 Task: Search one way flight ticket for 3 adults, 3 children in premium economy from Redding: Redding Municipal Airport to Indianapolis: Indianapolis International Airport on 8-5-2023. Choice of flights is Southwest. Price is upto 89000. Outbound departure time preference is 18:30.
Action: Mouse moved to (299, 122)
Screenshot: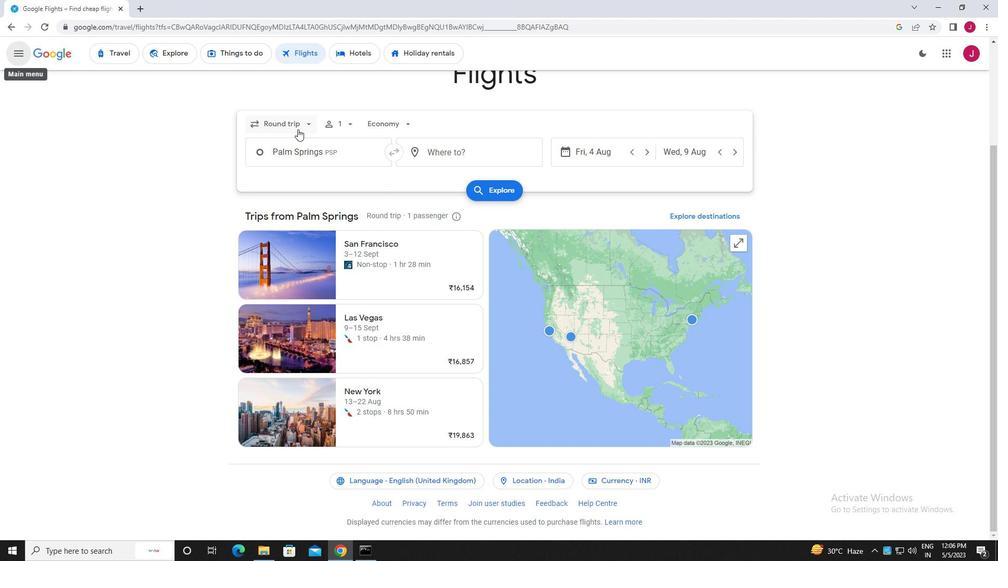 
Action: Mouse pressed left at (299, 122)
Screenshot: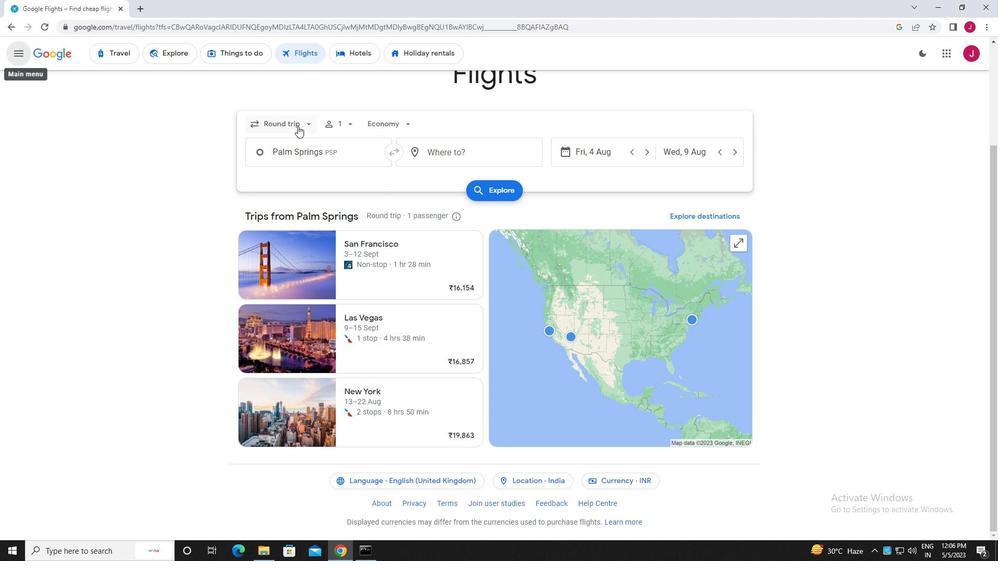 
Action: Mouse moved to (301, 169)
Screenshot: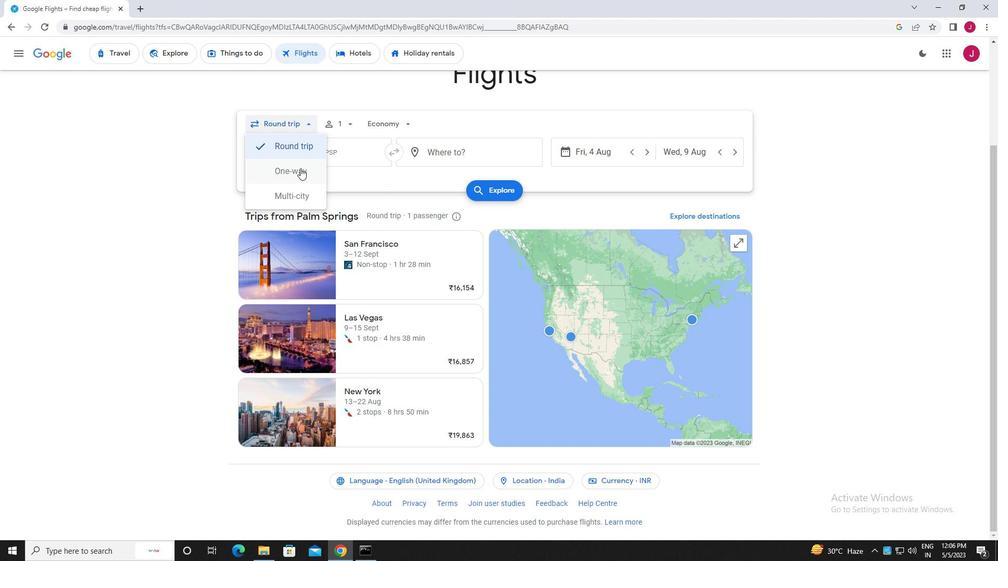 
Action: Mouse pressed left at (301, 169)
Screenshot: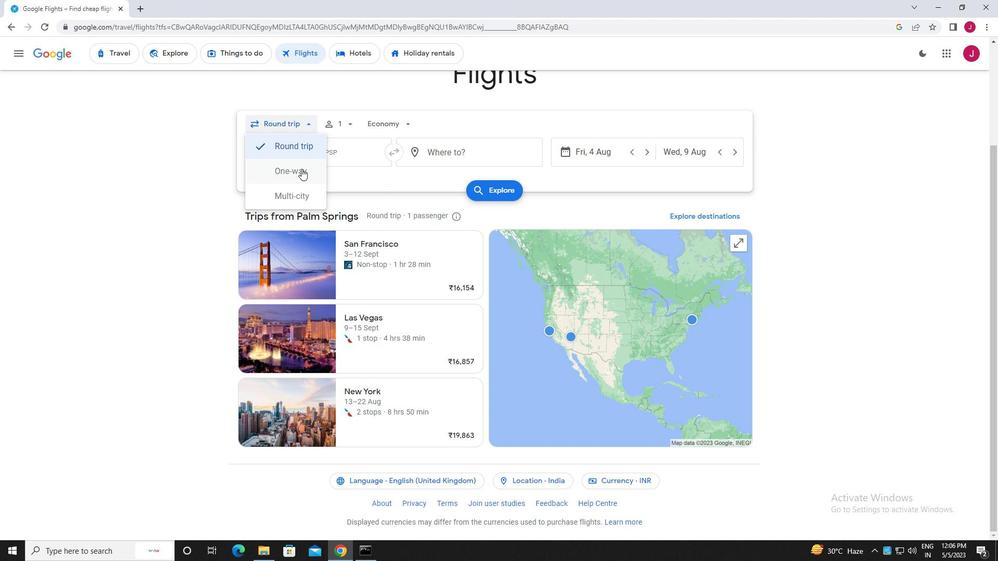 
Action: Mouse moved to (343, 126)
Screenshot: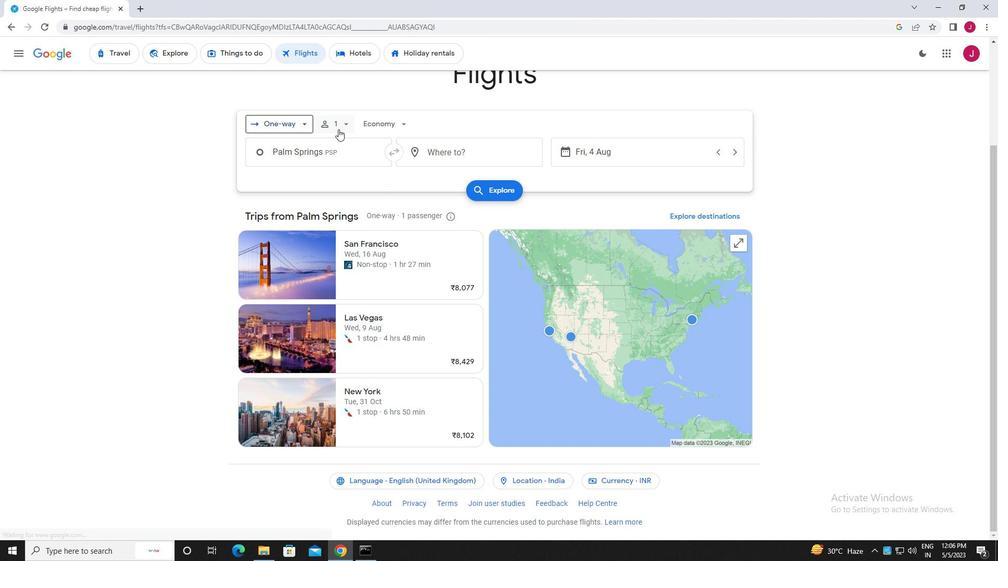 
Action: Mouse pressed left at (343, 126)
Screenshot: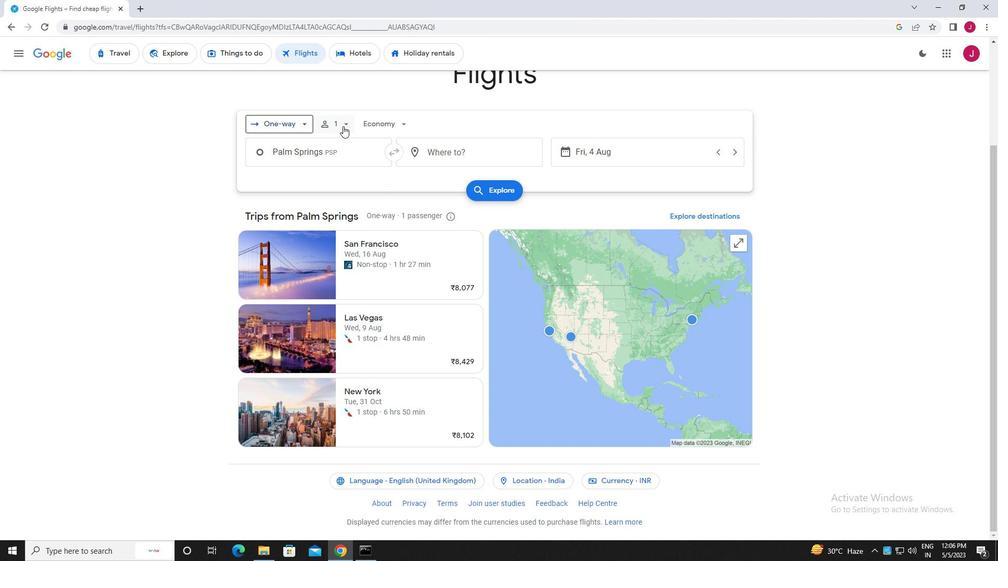 
Action: Mouse moved to (429, 152)
Screenshot: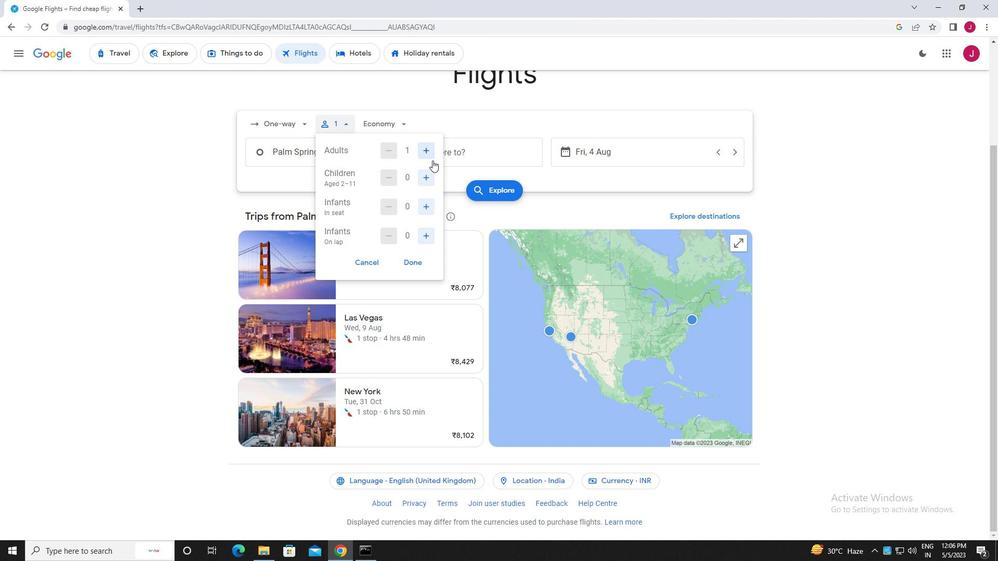 
Action: Mouse pressed left at (429, 152)
Screenshot: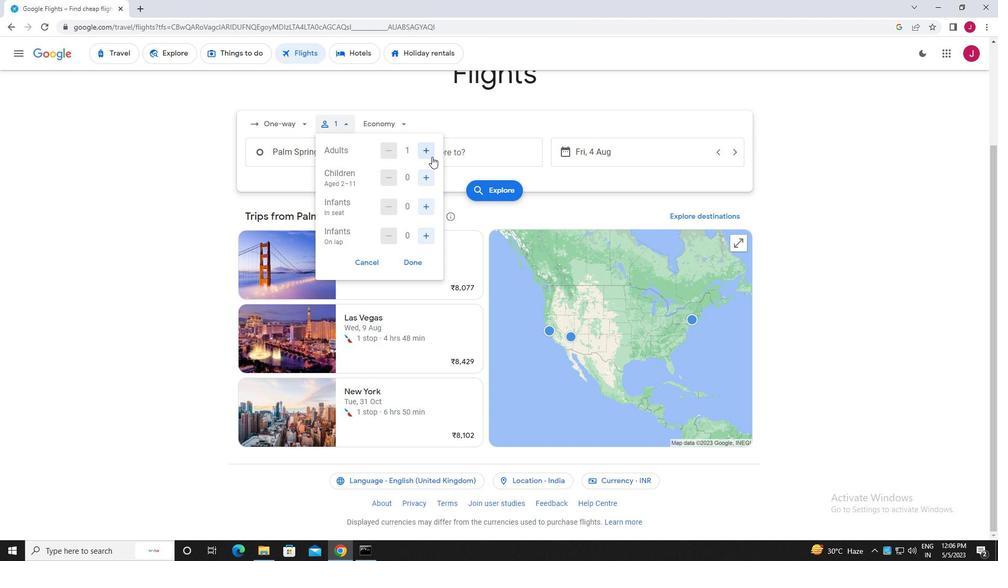 
Action: Mouse pressed left at (429, 152)
Screenshot: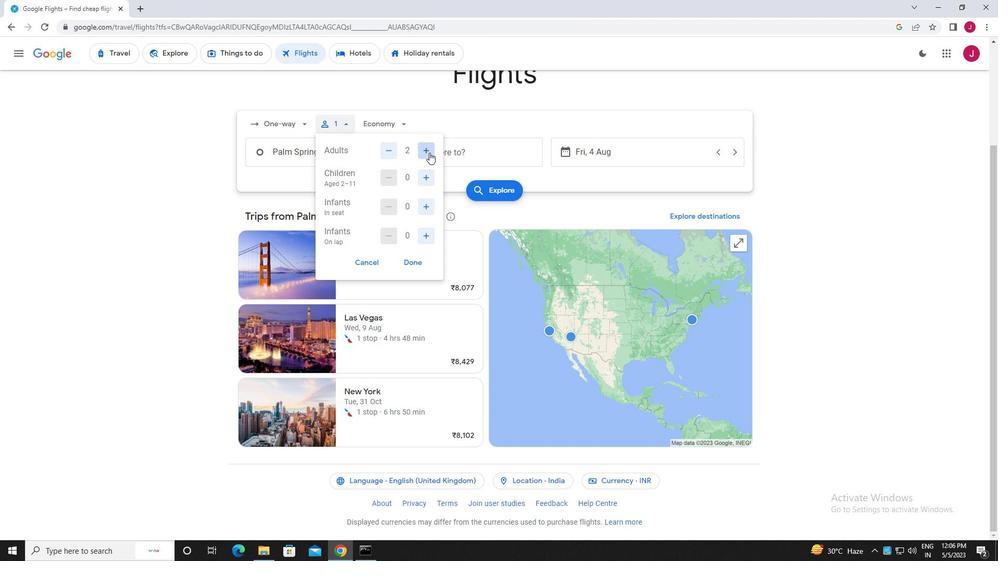 
Action: Mouse moved to (428, 179)
Screenshot: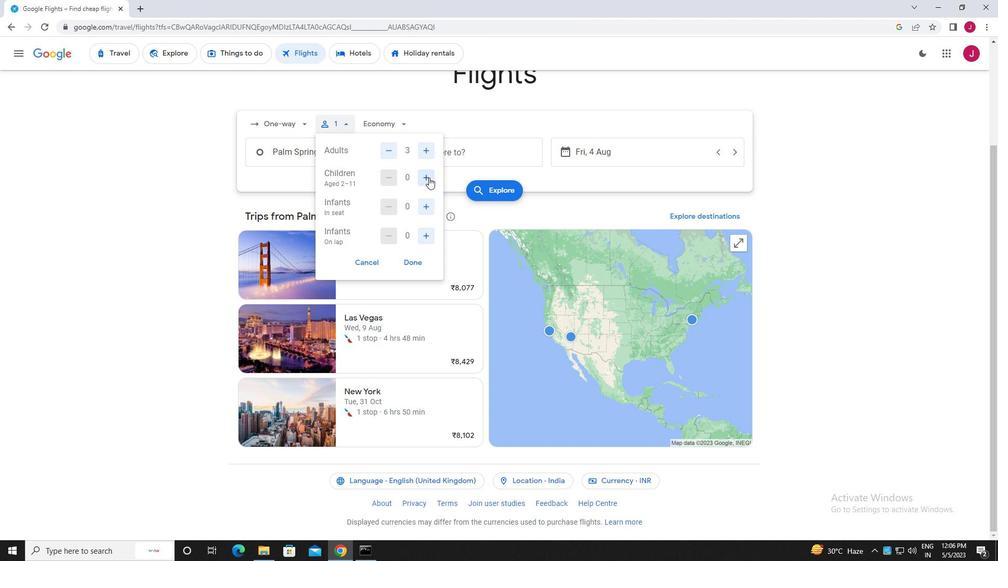 
Action: Mouse pressed left at (428, 179)
Screenshot: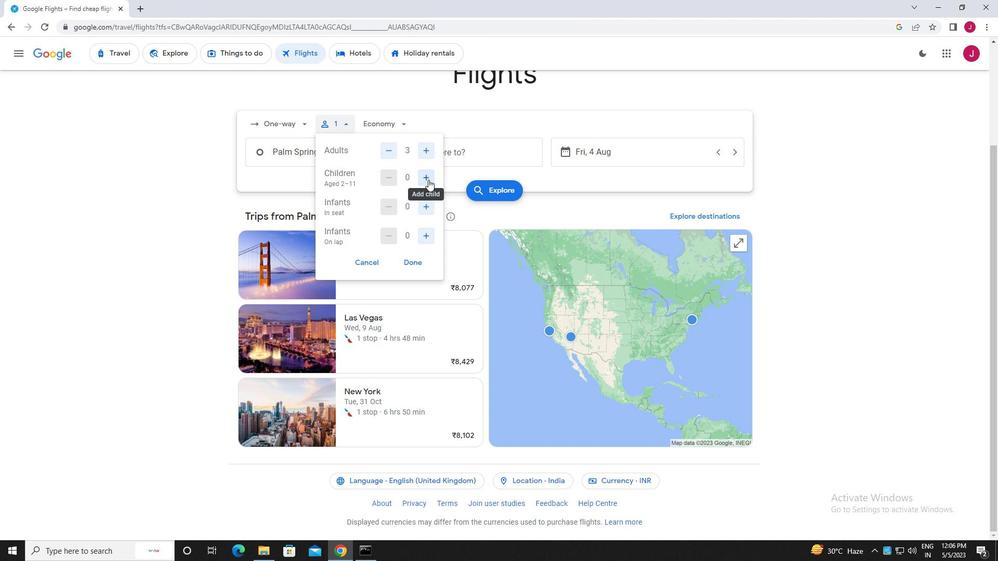 
Action: Mouse pressed left at (428, 179)
Screenshot: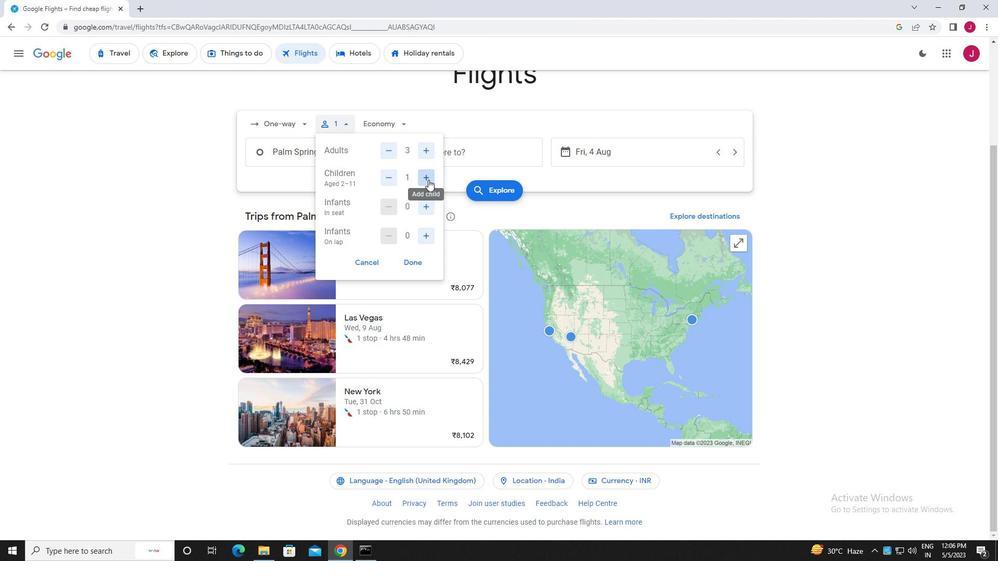 
Action: Mouse pressed left at (428, 179)
Screenshot: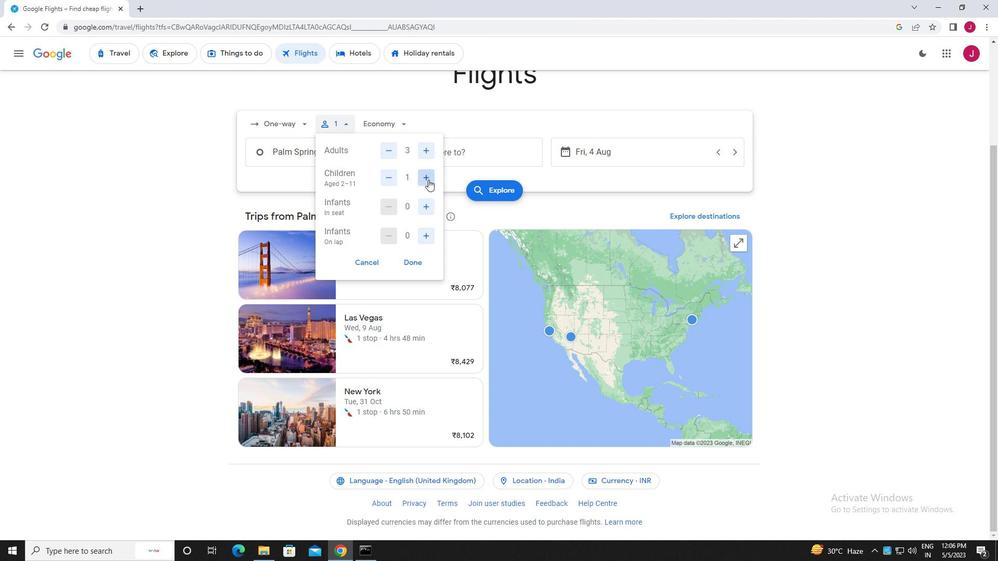 
Action: Mouse moved to (413, 262)
Screenshot: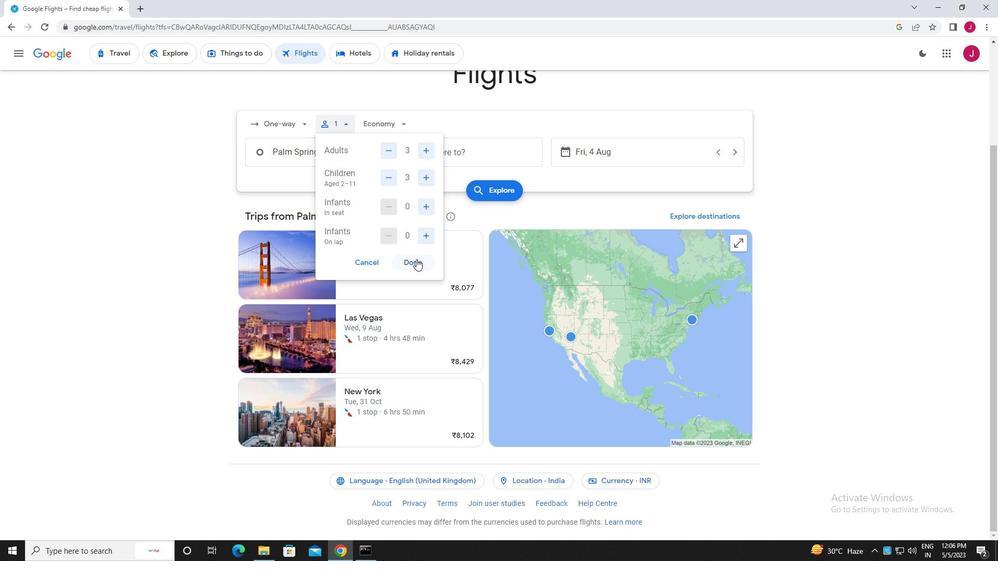 
Action: Mouse pressed left at (413, 262)
Screenshot: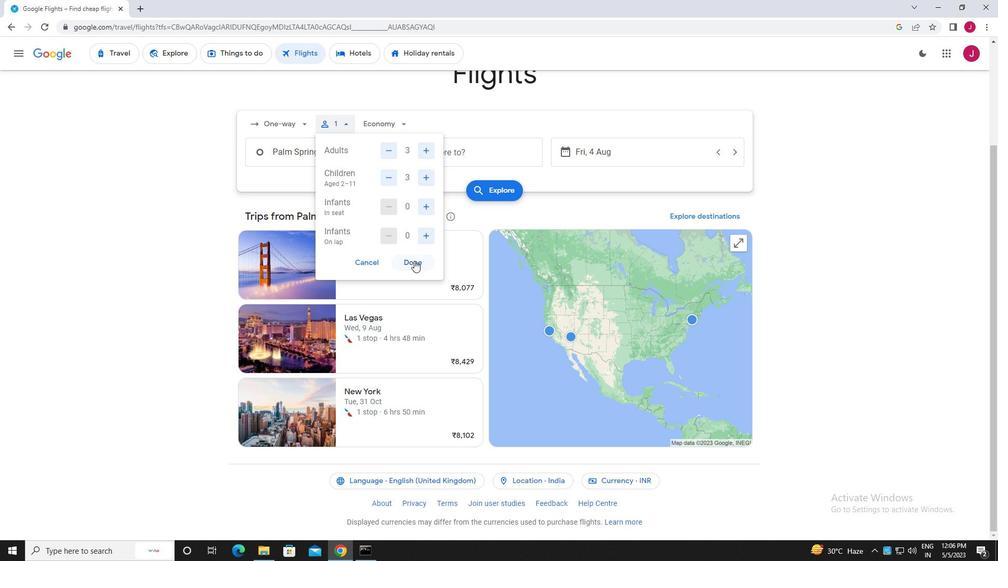 
Action: Mouse moved to (392, 122)
Screenshot: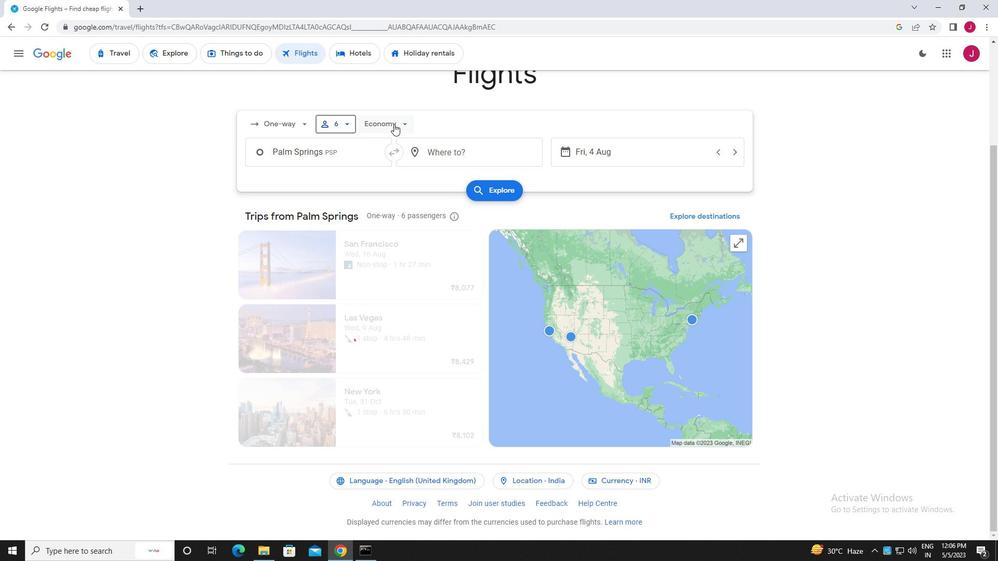 
Action: Mouse pressed left at (392, 122)
Screenshot: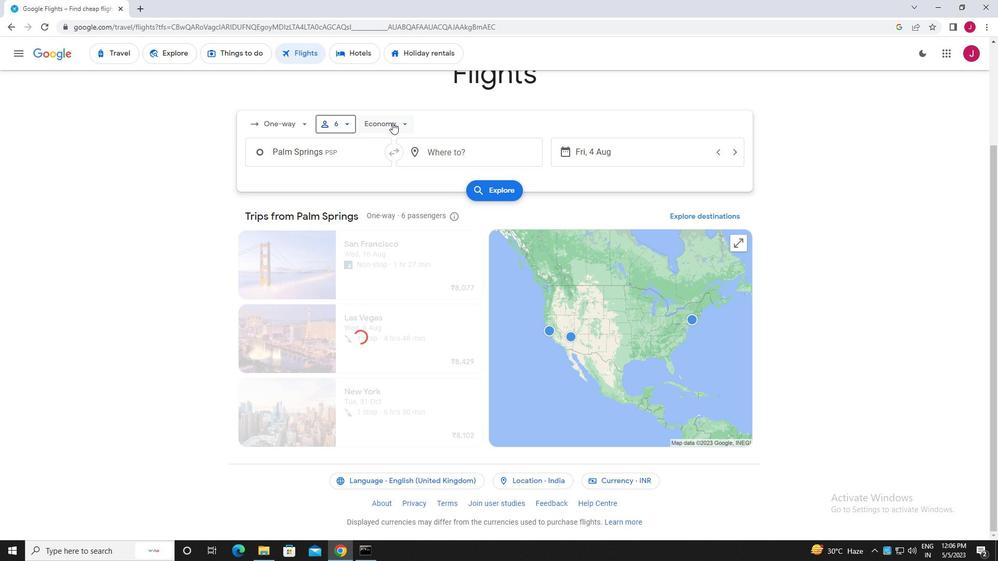 
Action: Mouse moved to (411, 172)
Screenshot: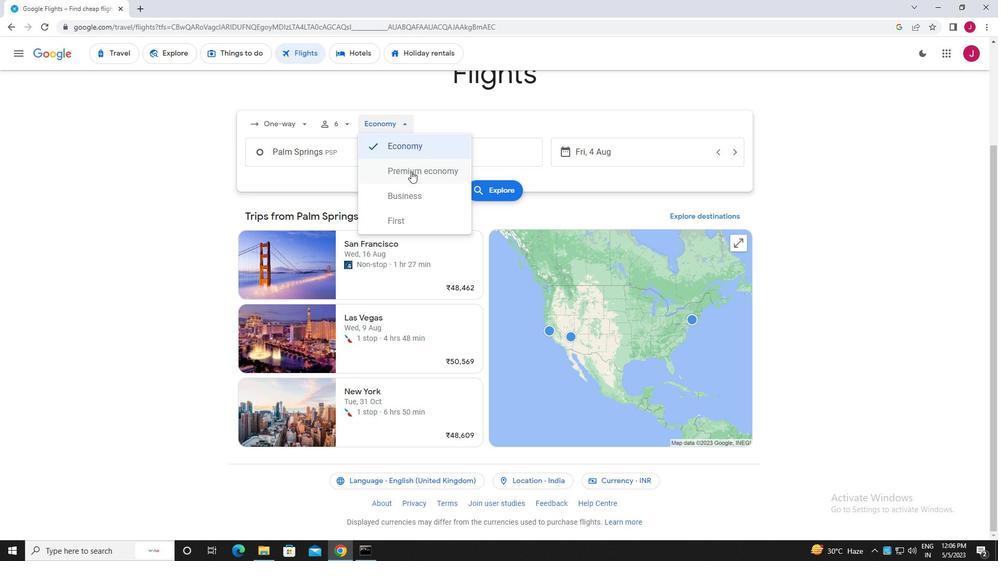 
Action: Mouse pressed left at (411, 172)
Screenshot: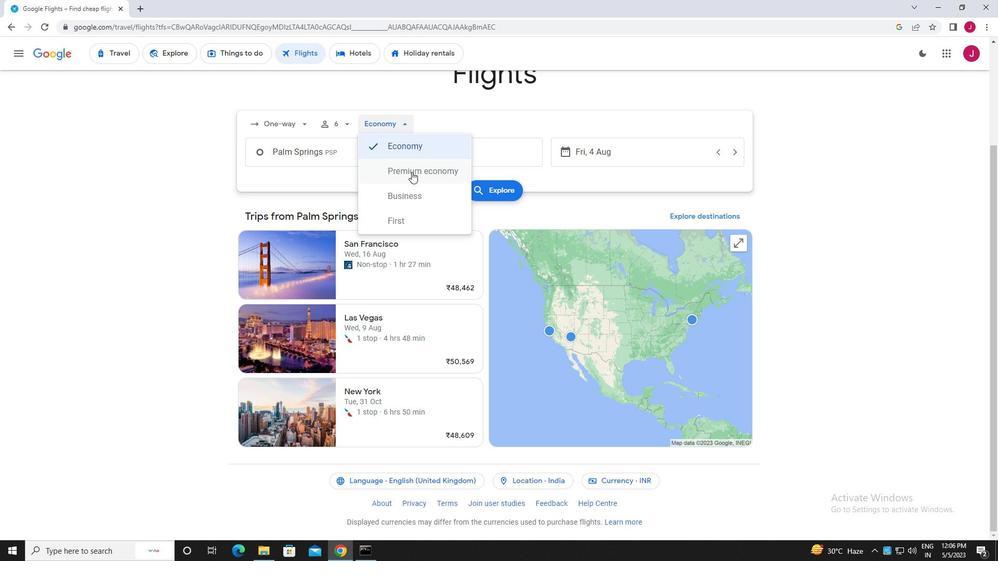 
Action: Mouse moved to (346, 154)
Screenshot: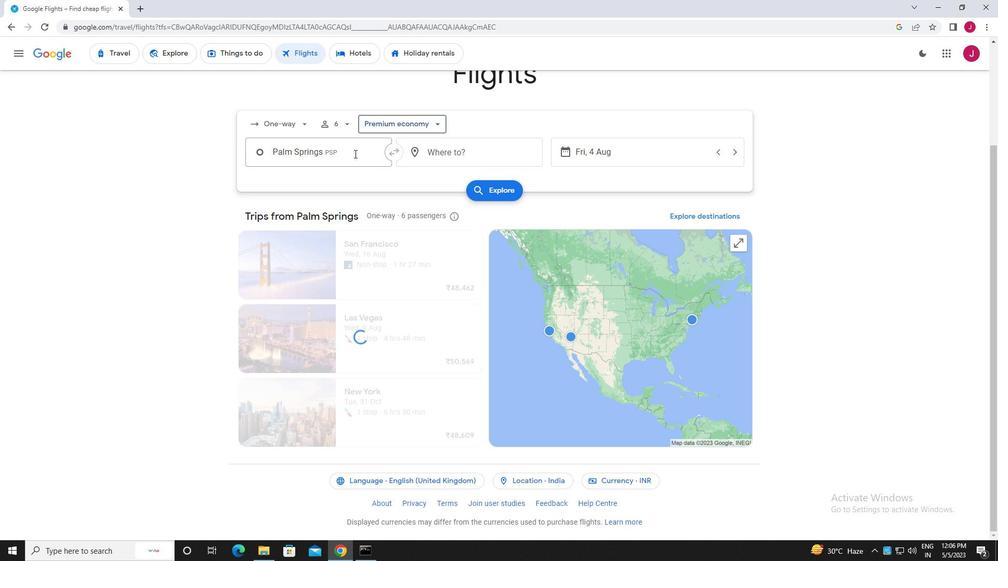
Action: Mouse pressed left at (346, 154)
Screenshot: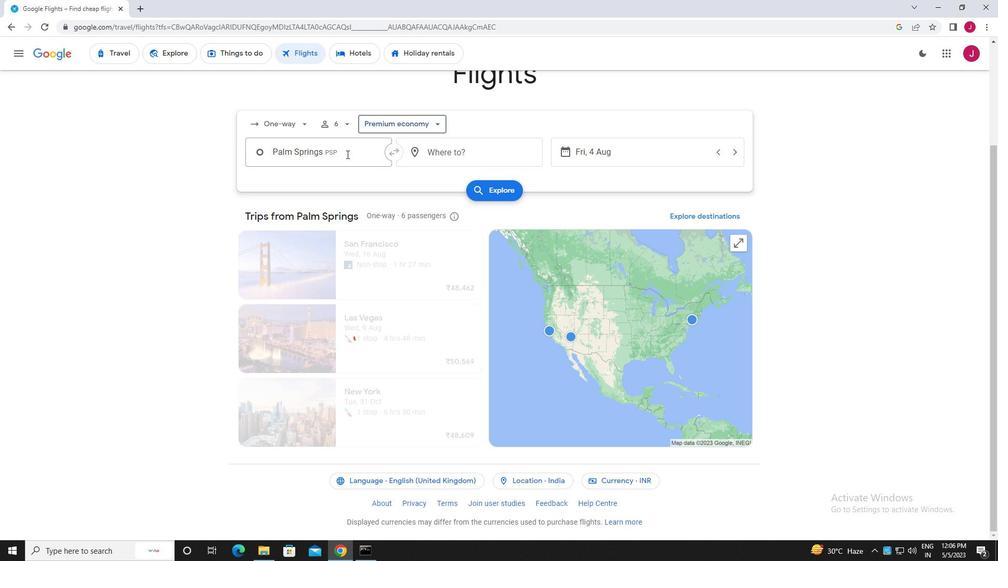 
Action: Mouse moved to (346, 154)
Screenshot: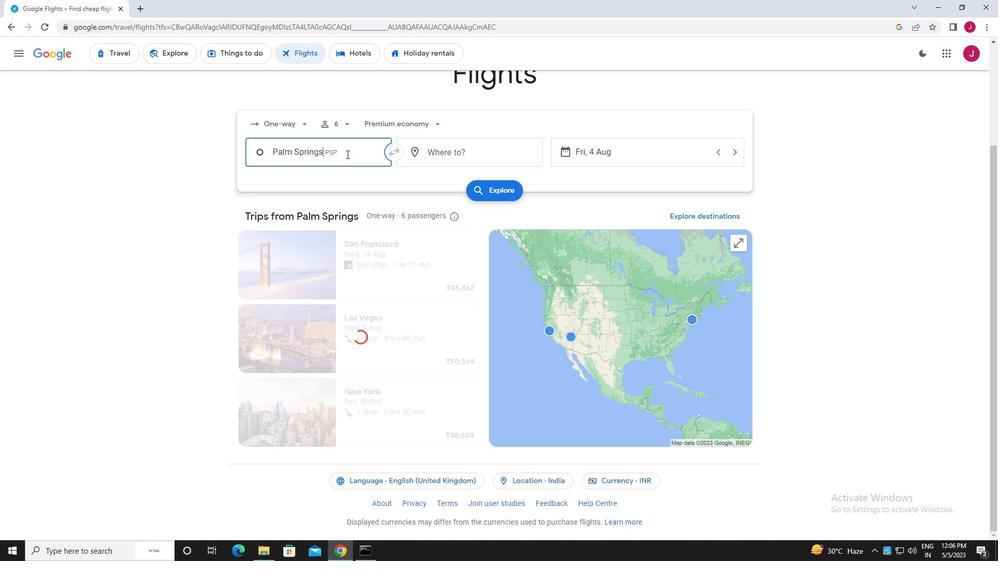 
Action: Key pressed redding<Key.space>mu<Key.backspace><Key.backspace><Key.enter>
Screenshot: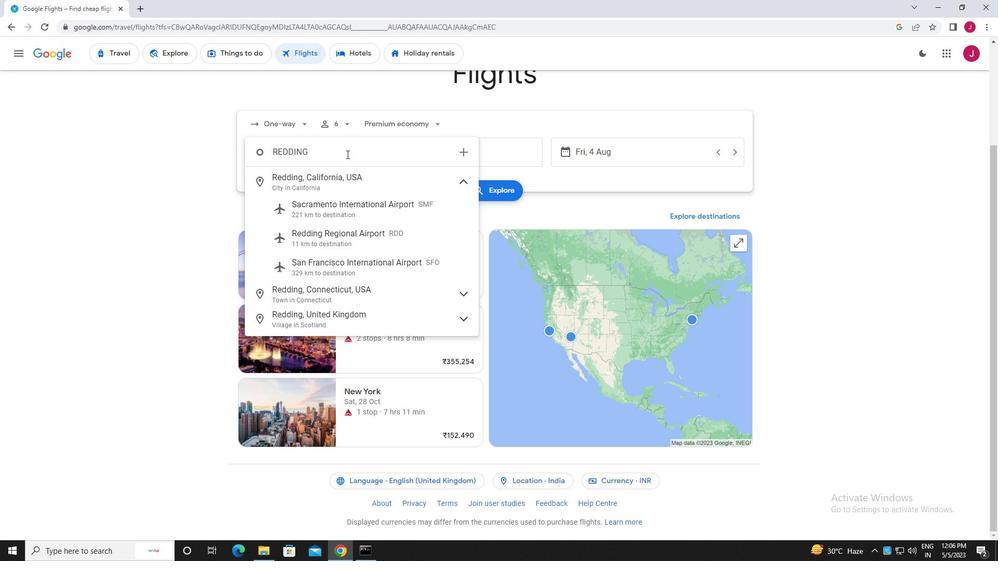 
Action: Mouse moved to (457, 152)
Screenshot: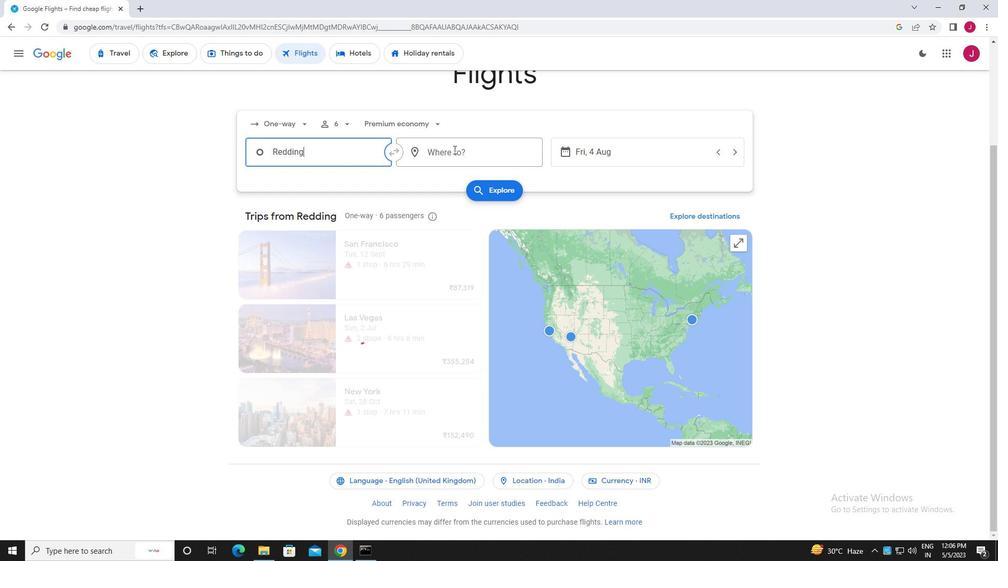 
Action: Mouse pressed left at (457, 152)
Screenshot: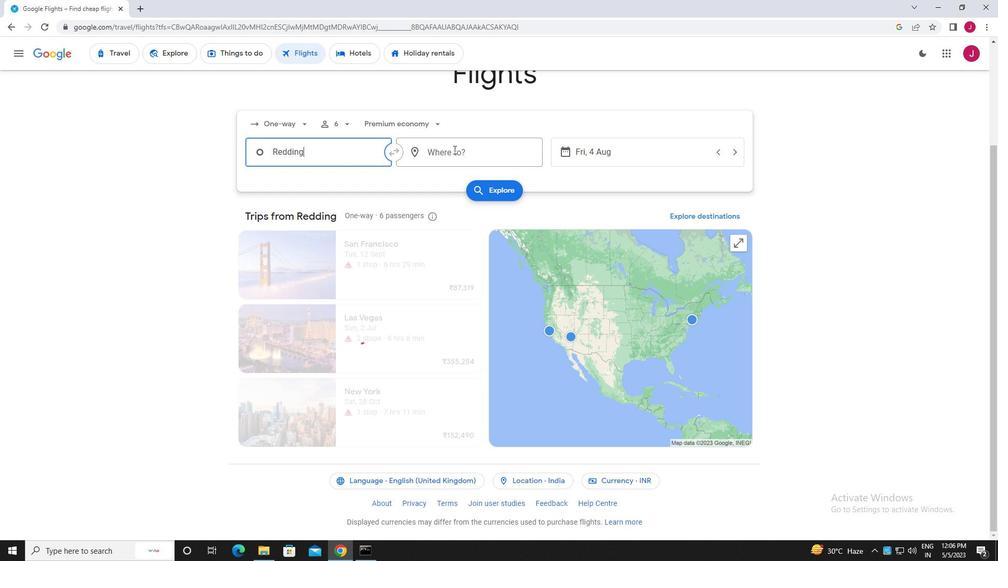 
Action: Mouse moved to (460, 154)
Screenshot: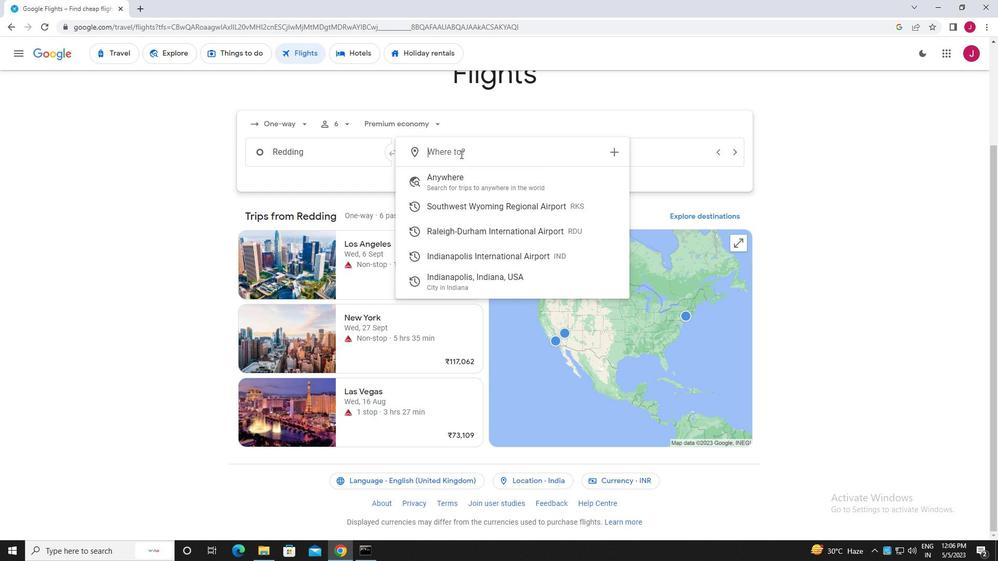 
Action: Key pressed indianapolis
Screenshot: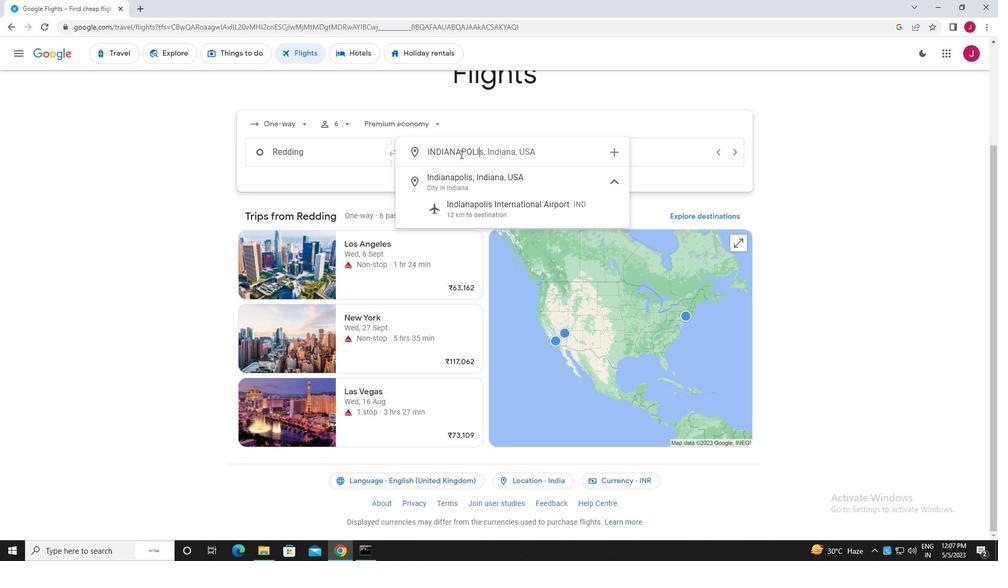 
Action: Mouse moved to (487, 208)
Screenshot: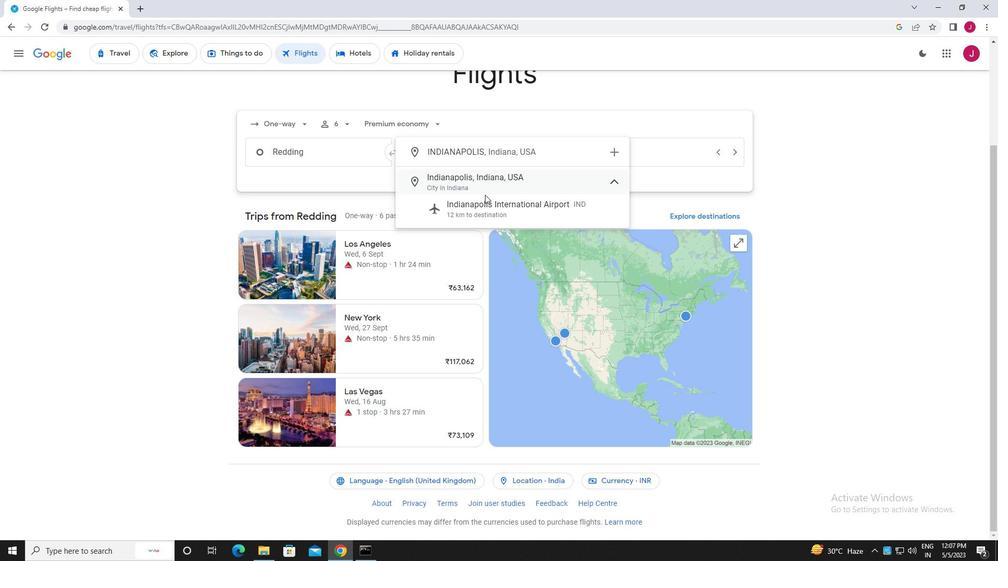 
Action: Mouse pressed left at (487, 208)
Screenshot: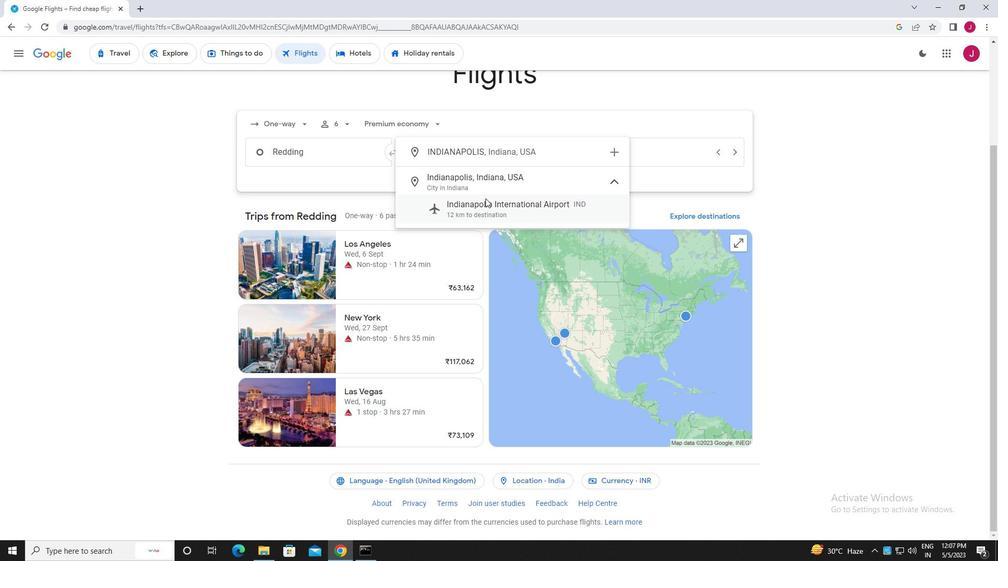 
Action: Mouse moved to (627, 157)
Screenshot: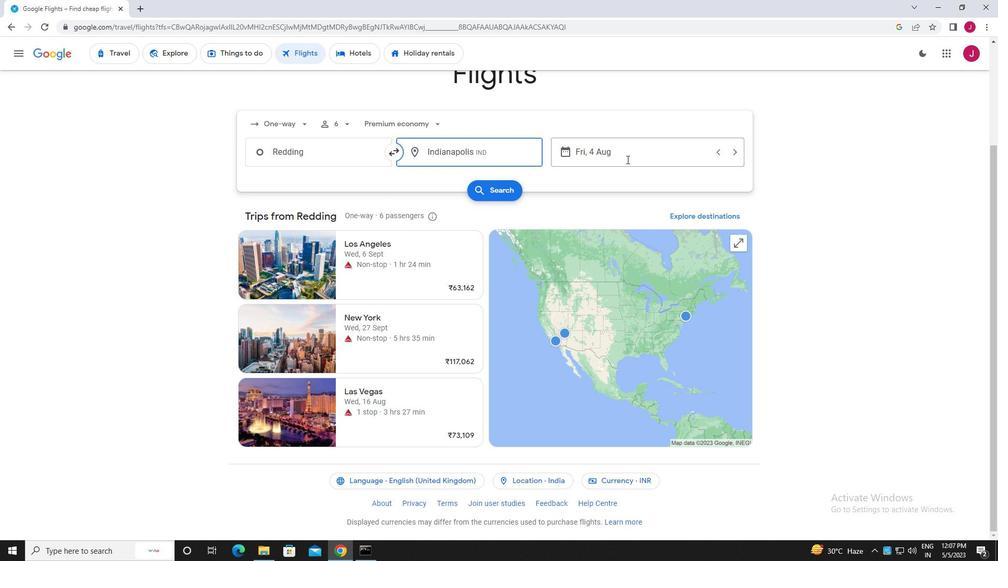 
Action: Mouse pressed left at (627, 157)
Screenshot: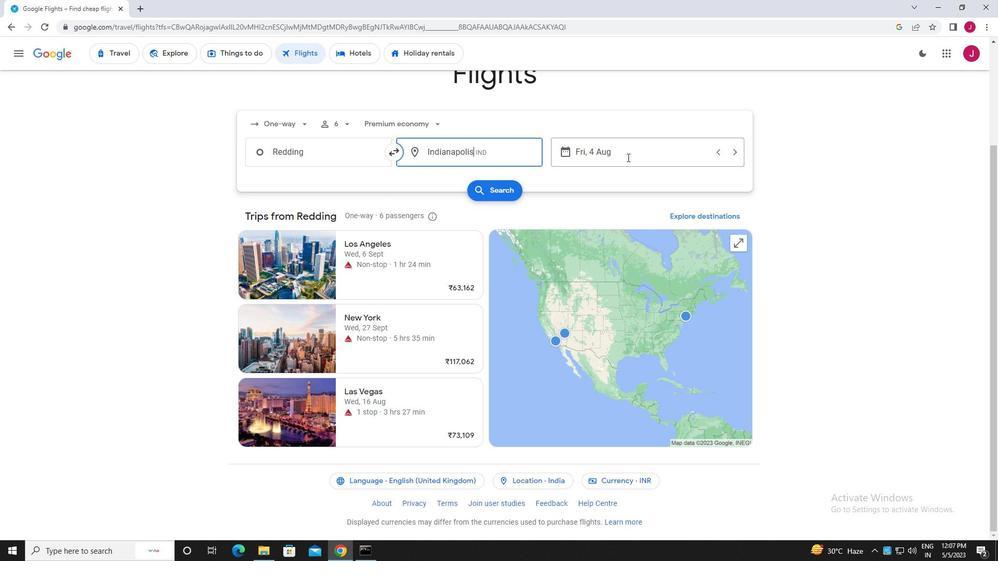 
Action: Mouse moved to (524, 236)
Screenshot: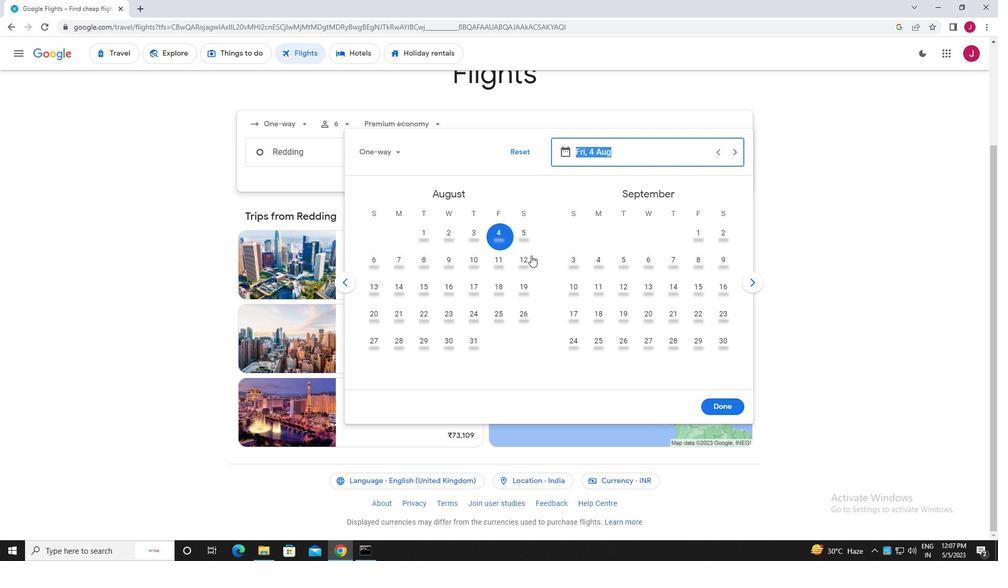 
Action: Mouse pressed left at (524, 236)
Screenshot: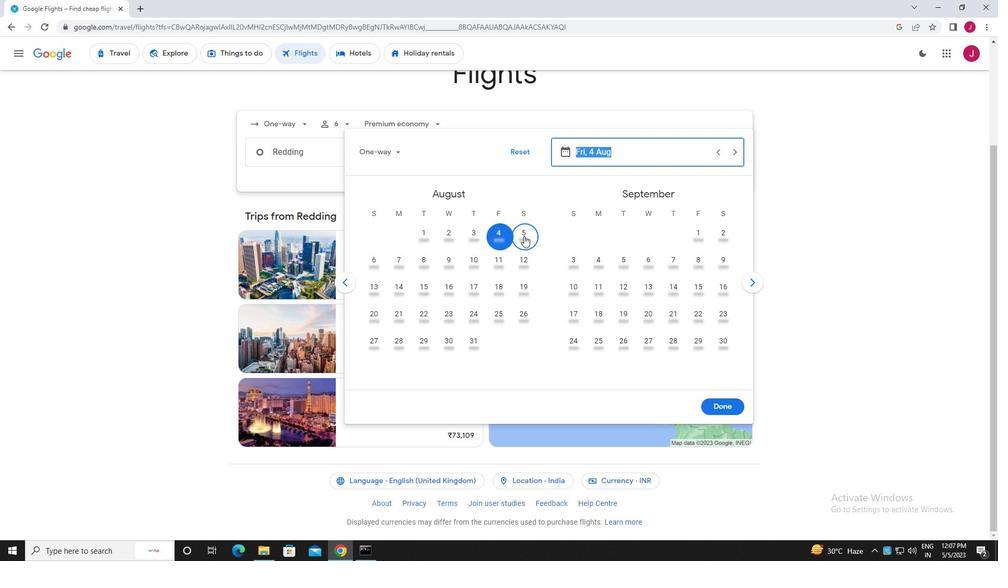 
Action: Mouse moved to (714, 409)
Screenshot: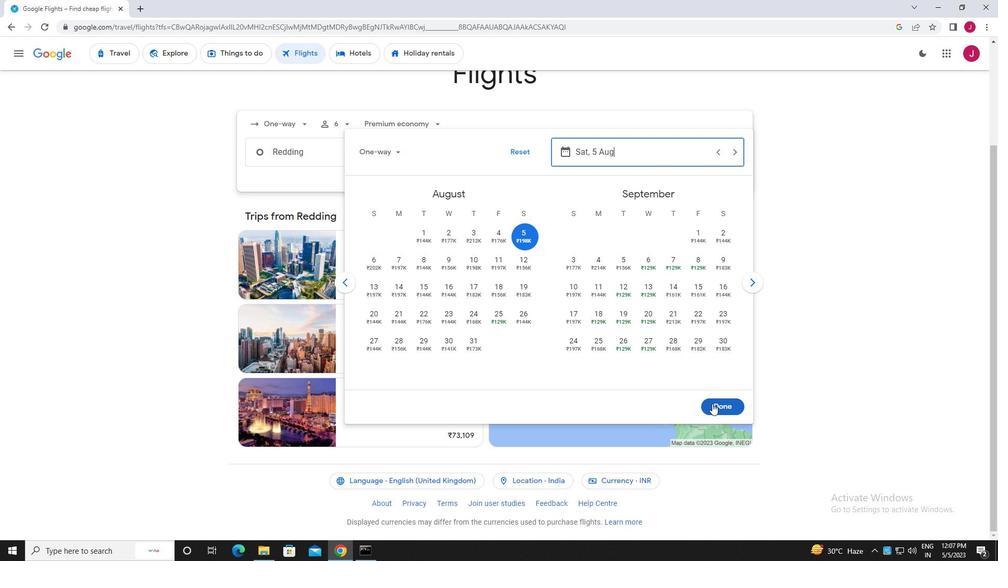 
Action: Mouse pressed left at (714, 409)
Screenshot: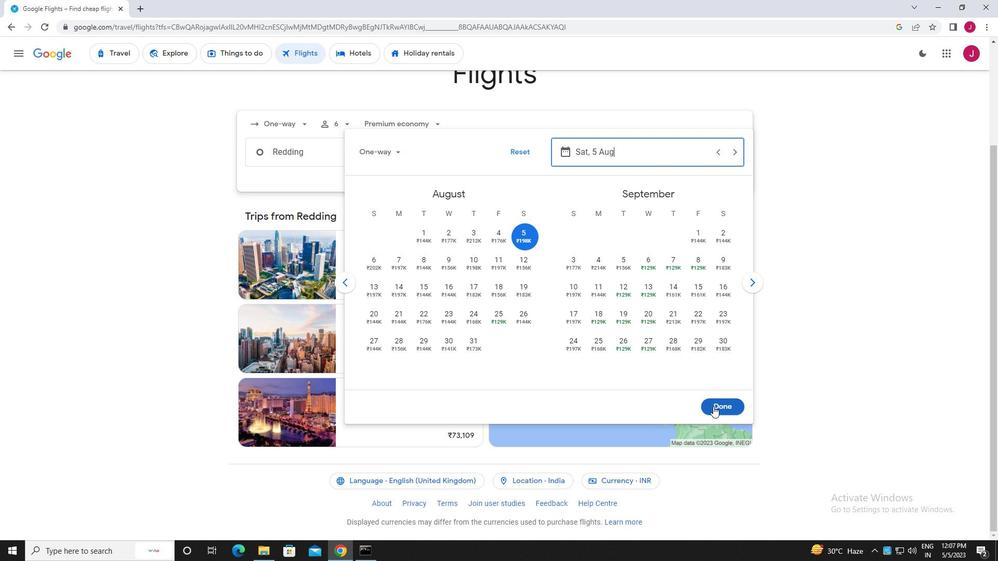
Action: Mouse moved to (503, 194)
Screenshot: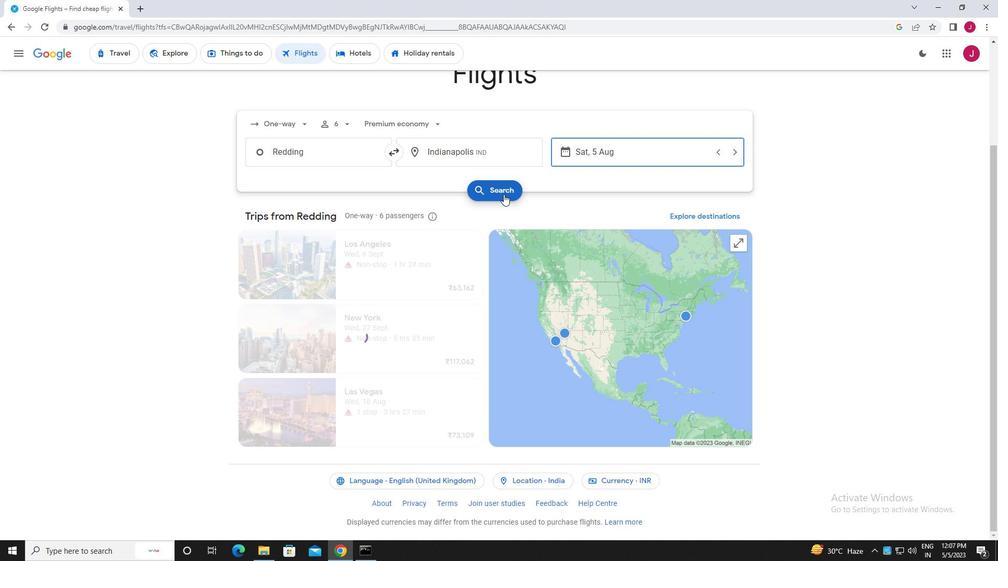 
Action: Mouse pressed left at (503, 194)
Screenshot: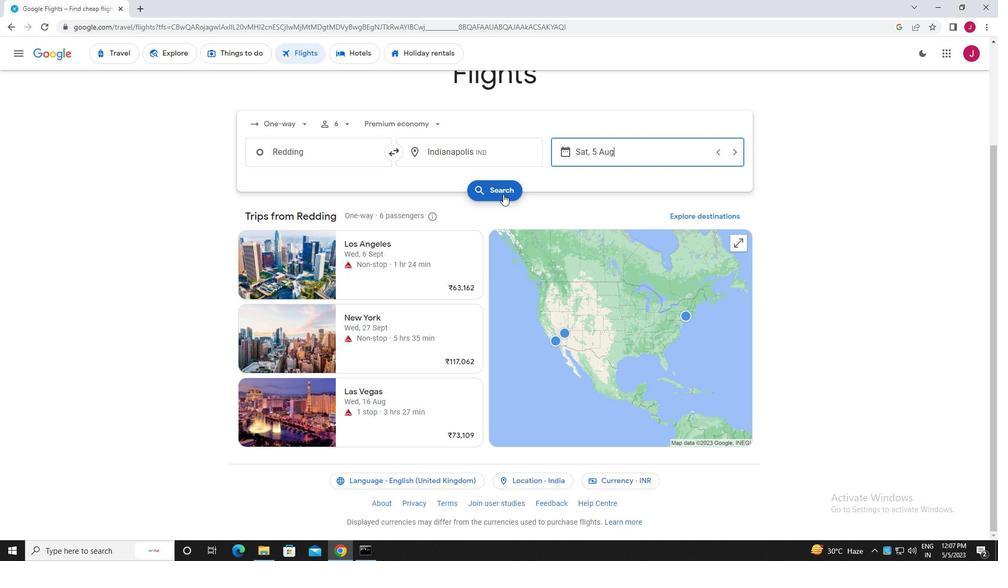 
Action: Mouse moved to (270, 147)
Screenshot: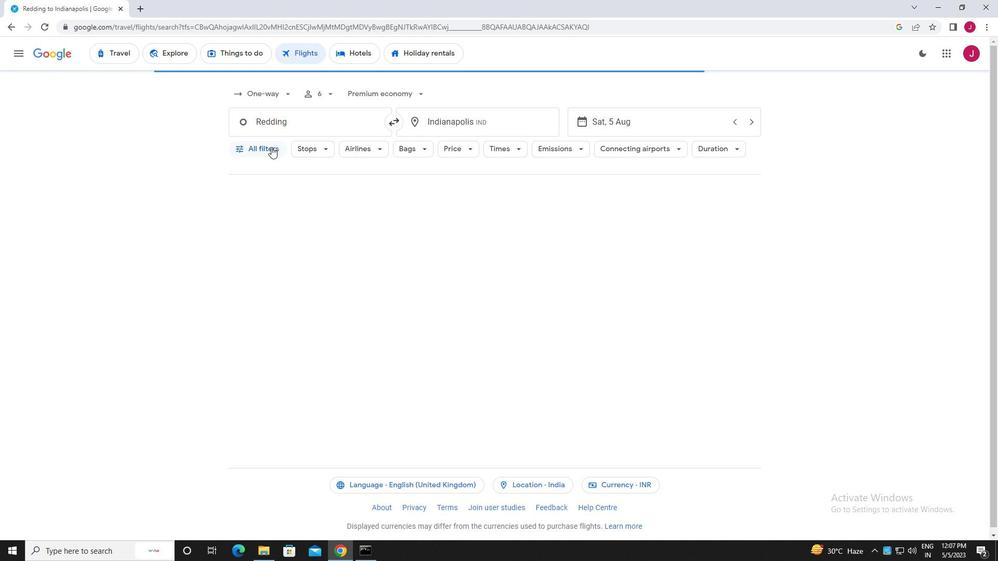 
Action: Mouse pressed left at (270, 147)
Screenshot: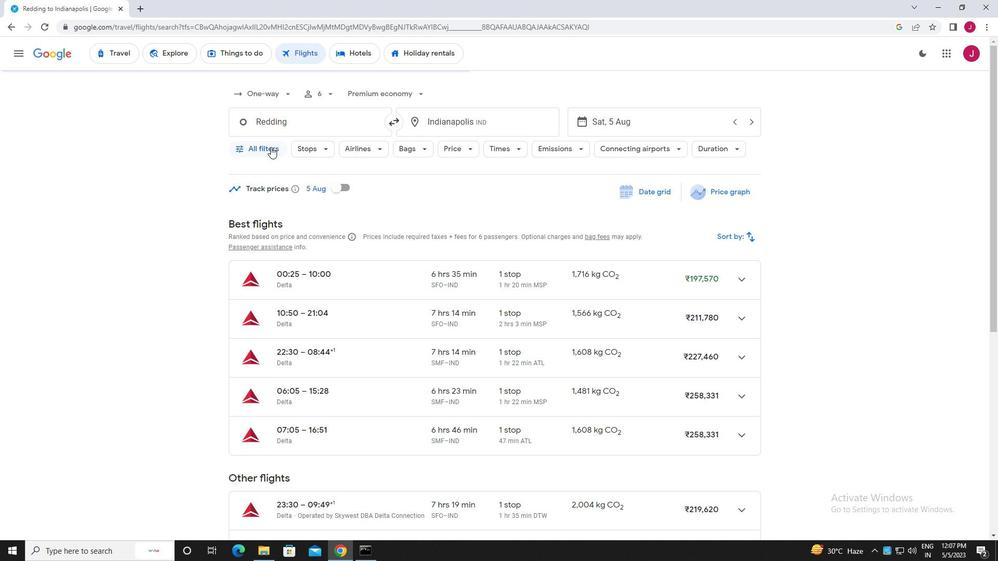 
Action: Mouse moved to (320, 190)
Screenshot: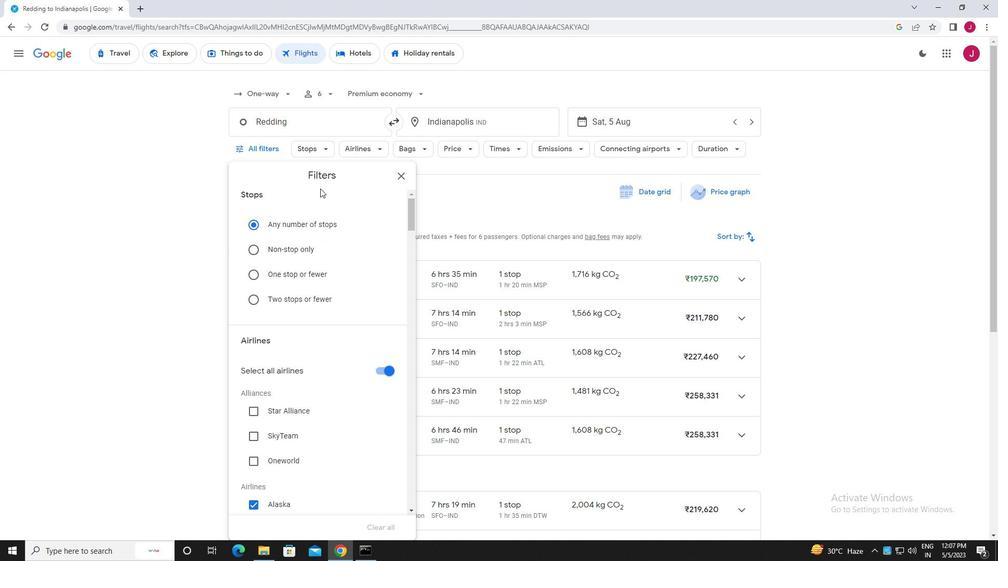 
Action: Mouse scrolled (320, 189) with delta (0, 0)
Screenshot: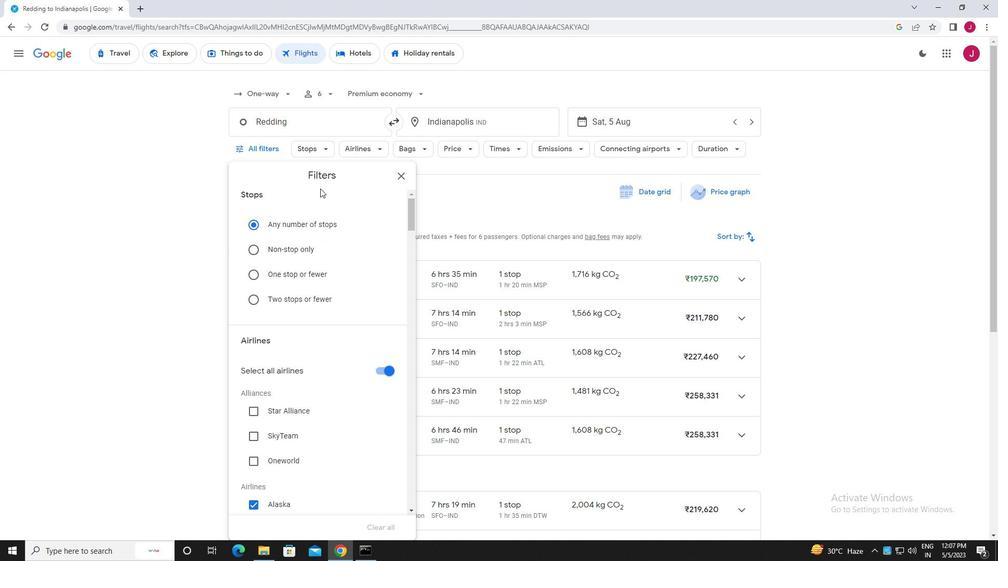 
Action: Mouse moved to (322, 191)
Screenshot: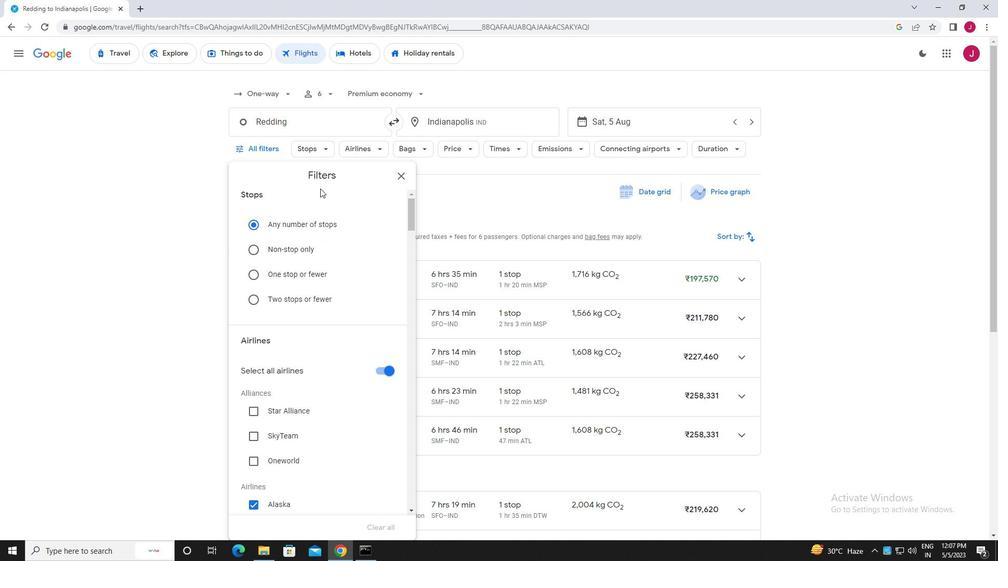 
Action: Mouse scrolled (322, 191) with delta (0, 0)
Screenshot: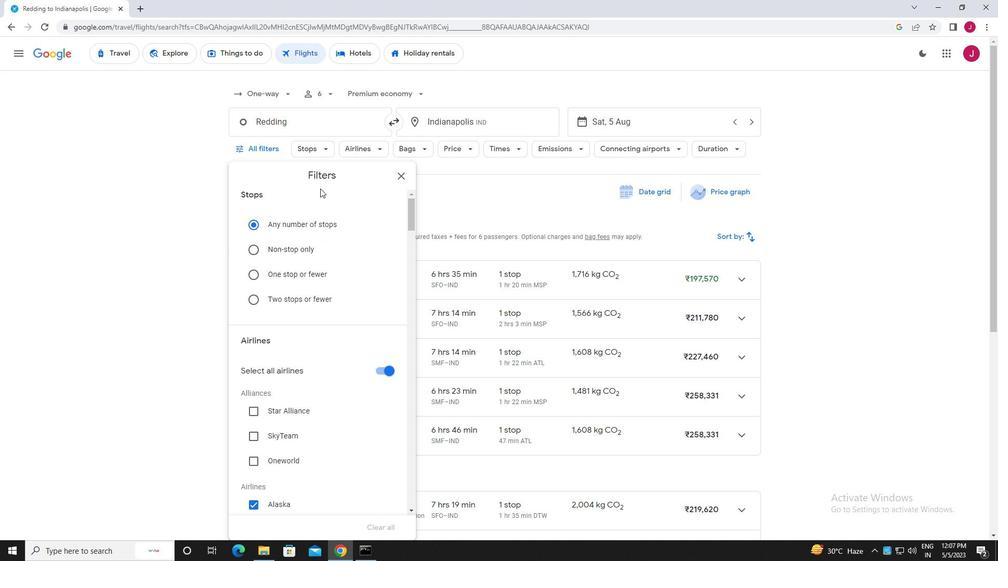 
Action: Mouse moved to (380, 268)
Screenshot: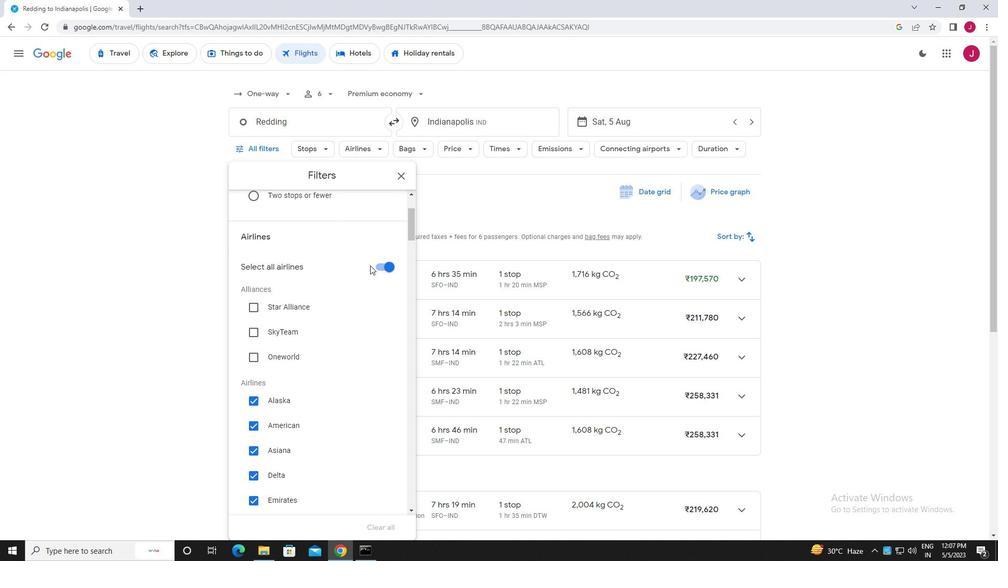 
Action: Mouse pressed left at (380, 268)
Screenshot: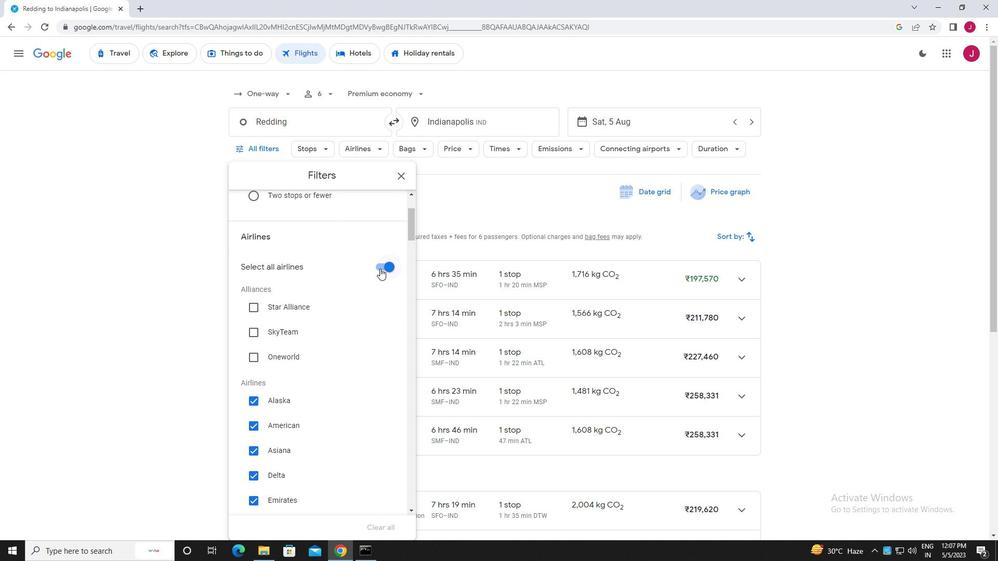 
Action: Mouse moved to (329, 246)
Screenshot: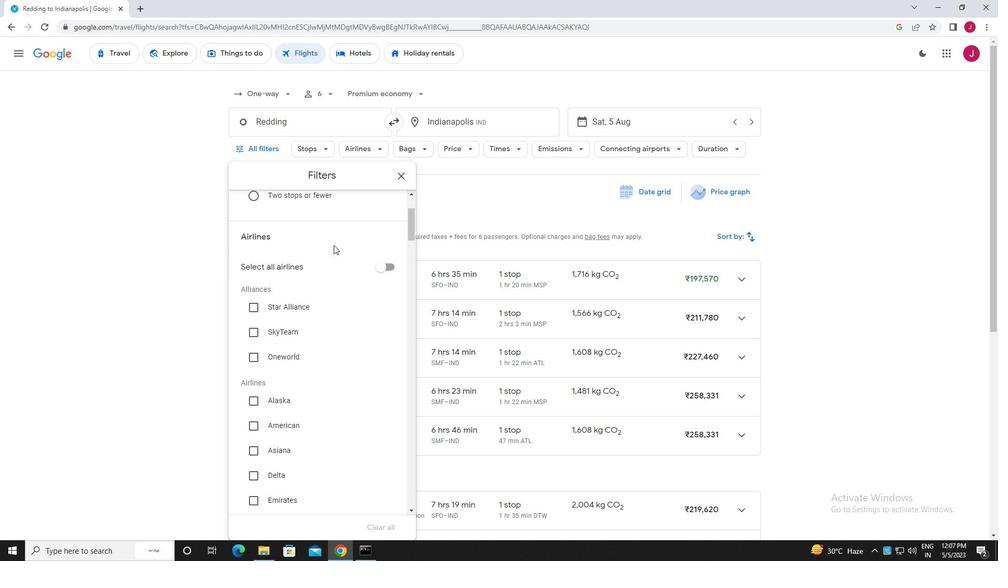 
Action: Mouse scrolled (329, 245) with delta (0, 0)
Screenshot: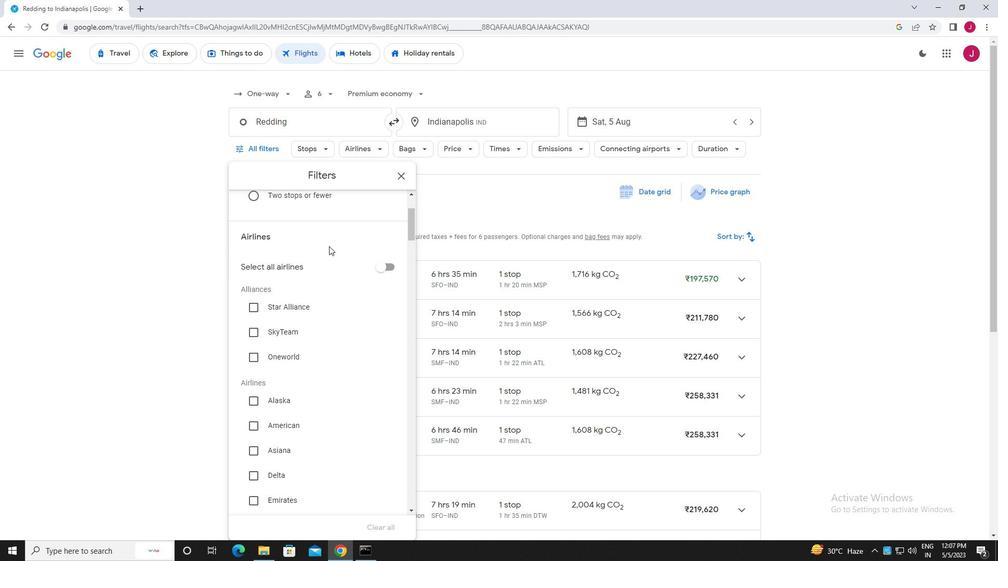 
Action: Mouse scrolled (329, 245) with delta (0, 0)
Screenshot: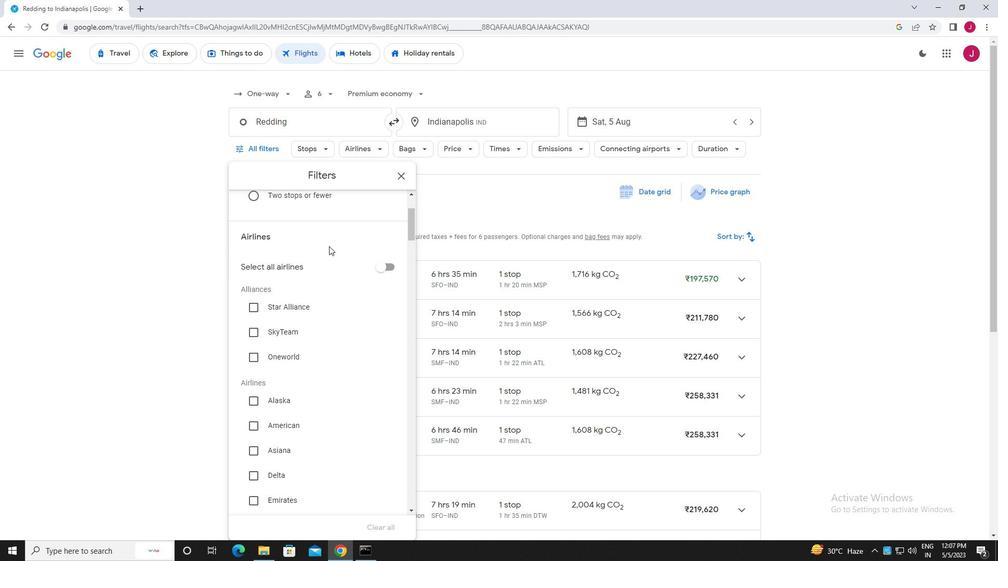 
Action: Mouse moved to (329, 246)
Screenshot: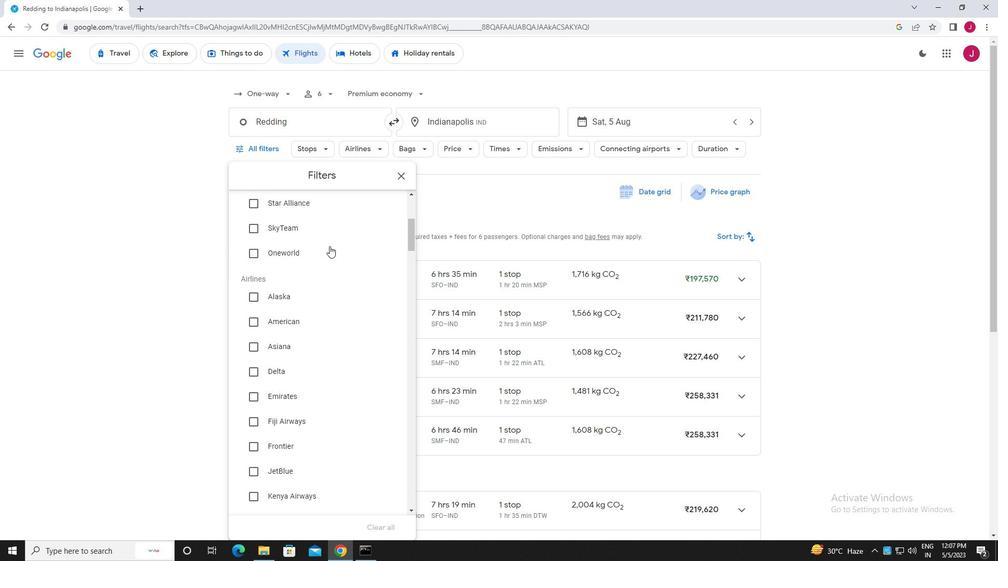 
Action: Mouse scrolled (329, 245) with delta (0, 0)
Screenshot: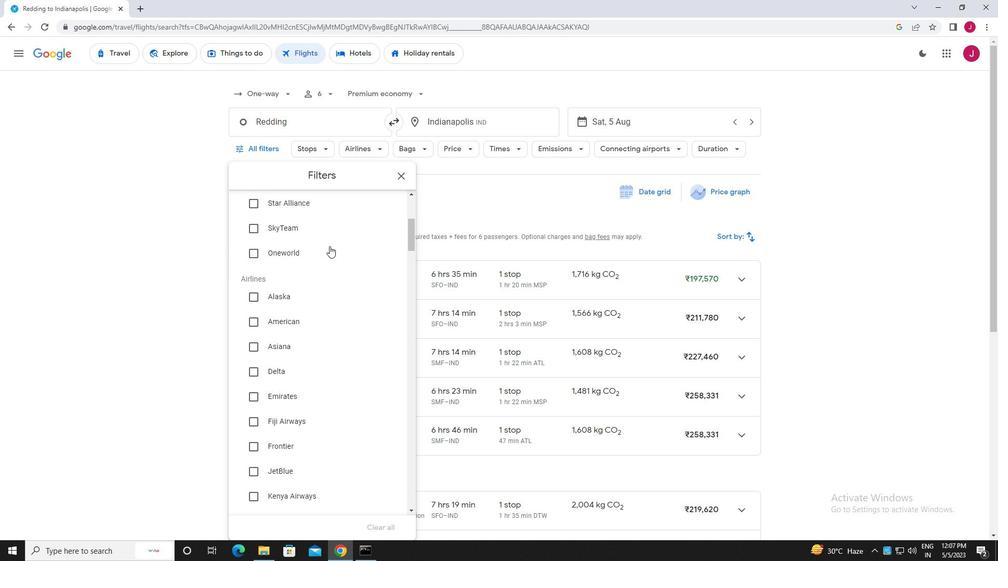 
Action: Mouse moved to (329, 239)
Screenshot: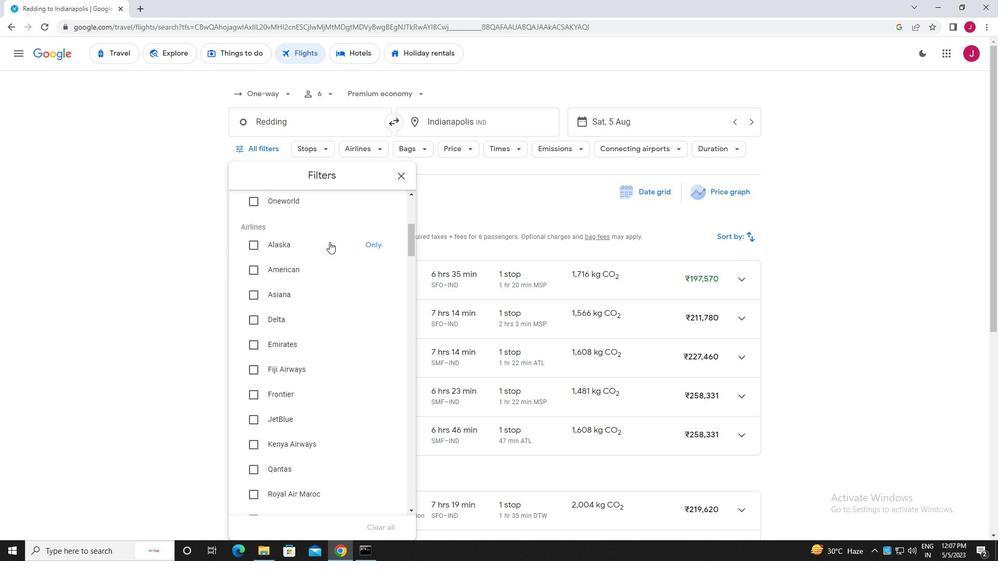 
Action: Mouse scrolled (329, 238) with delta (0, 0)
Screenshot: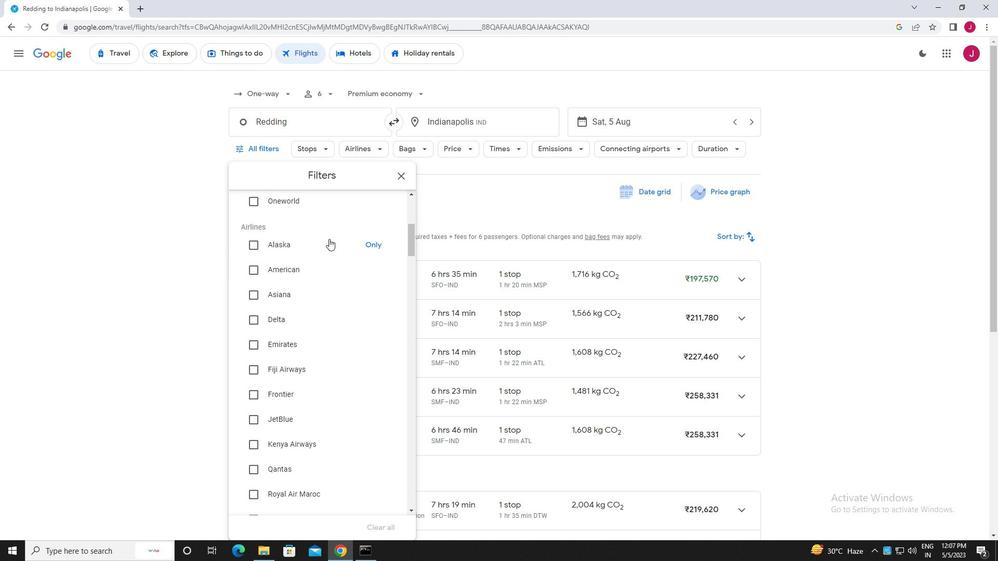 
Action: Mouse moved to (327, 237)
Screenshot: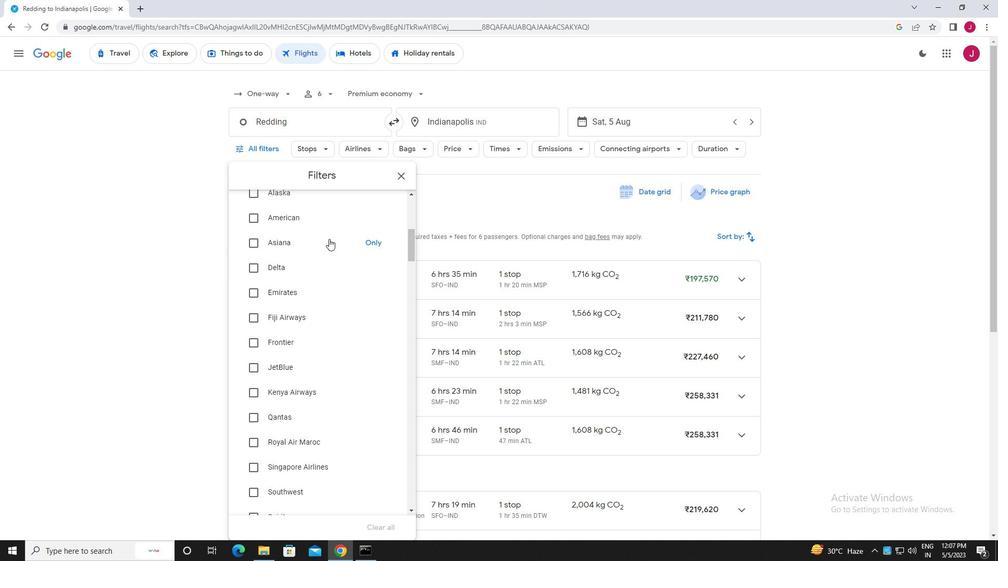 
Action: Mouse scrolled (327, 237) with delta (0, 0)
Screenshot: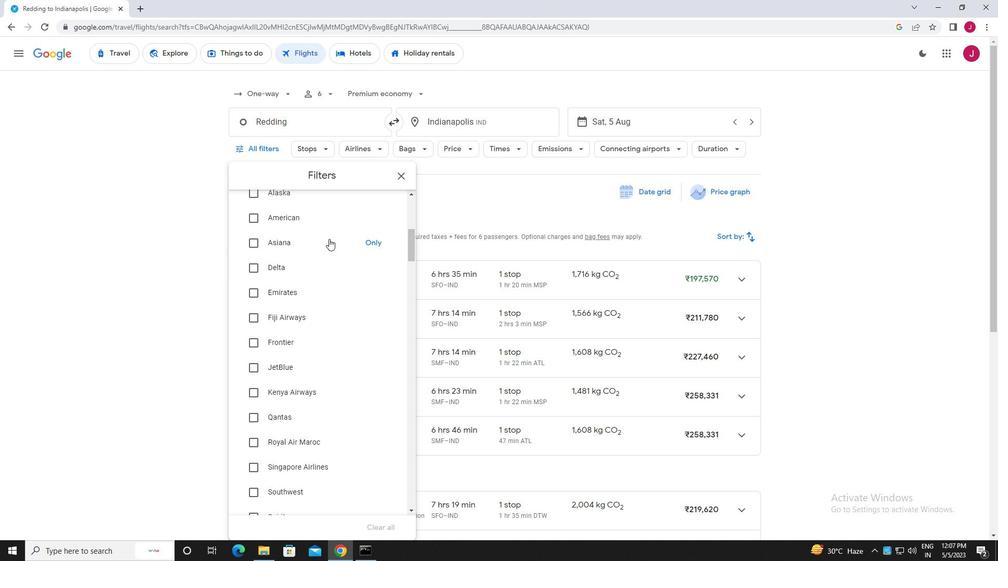 
Action: Mouse scrolled (327, 237) with delta (0, 0)
Screenshot: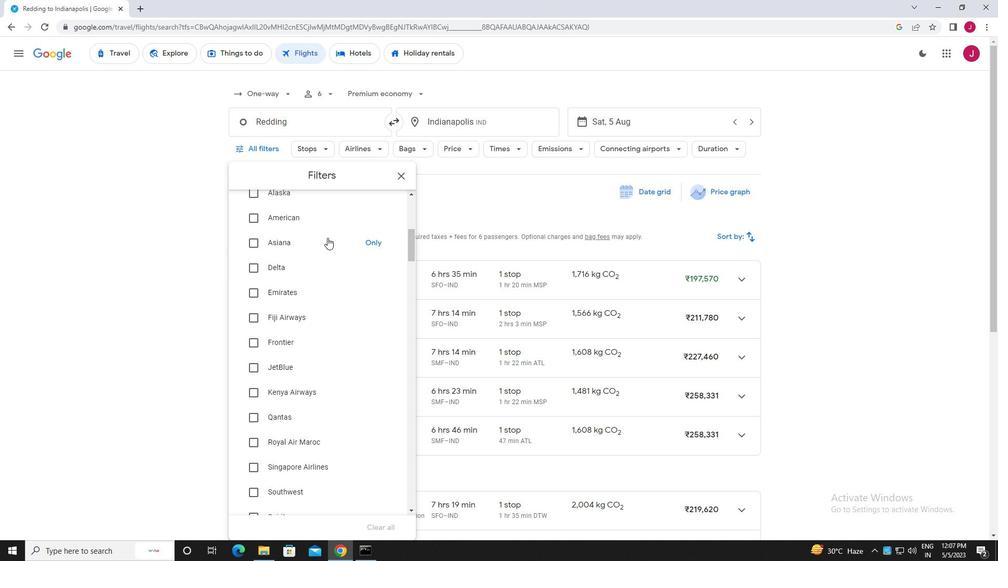 
Action: Mouse moved to (327, 240)
Screenshot: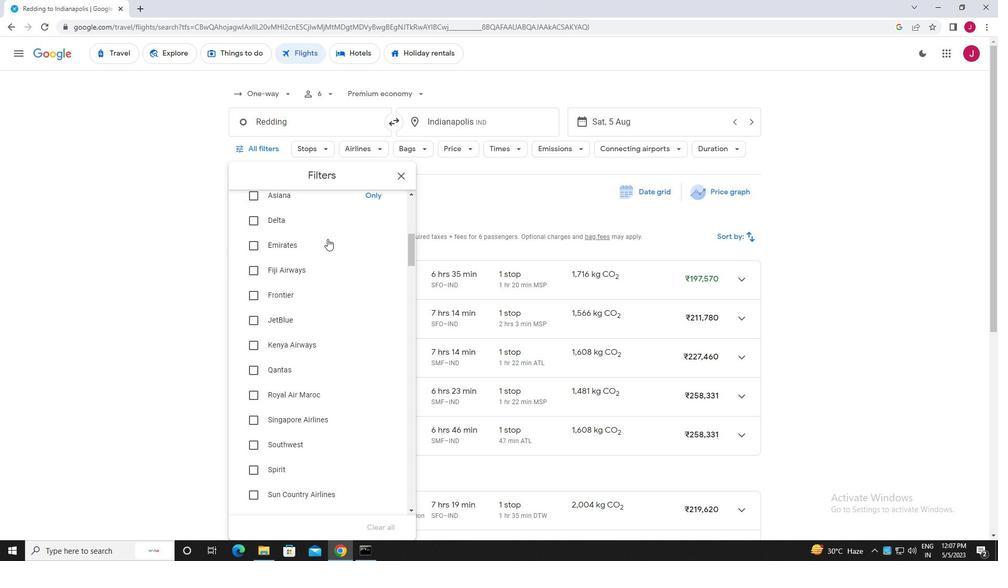 
Action: Mouse scrolled (327, 240) with delta (0, 0)
Screenshot: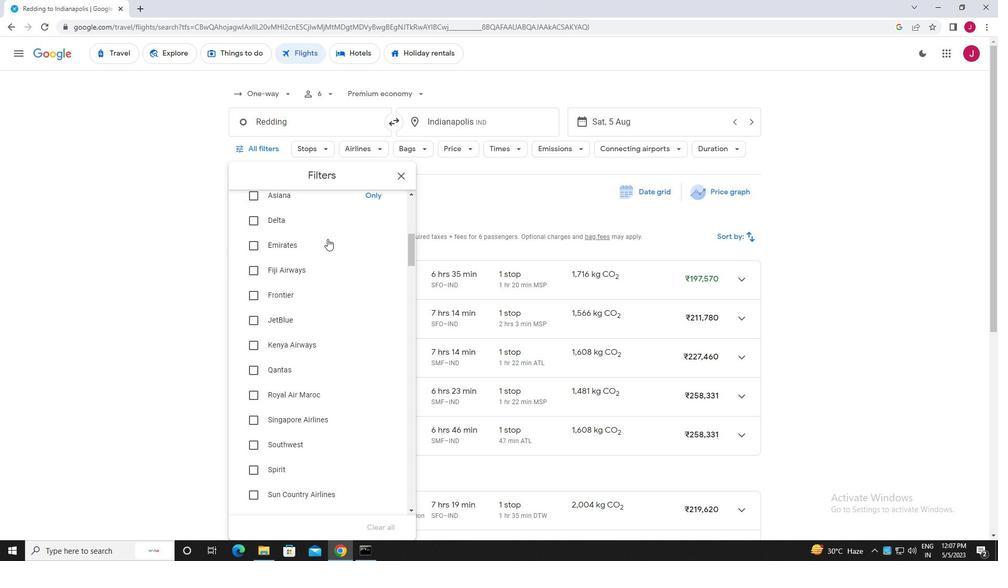 
Action: Mouse moved to (328, 241)
Screenshot: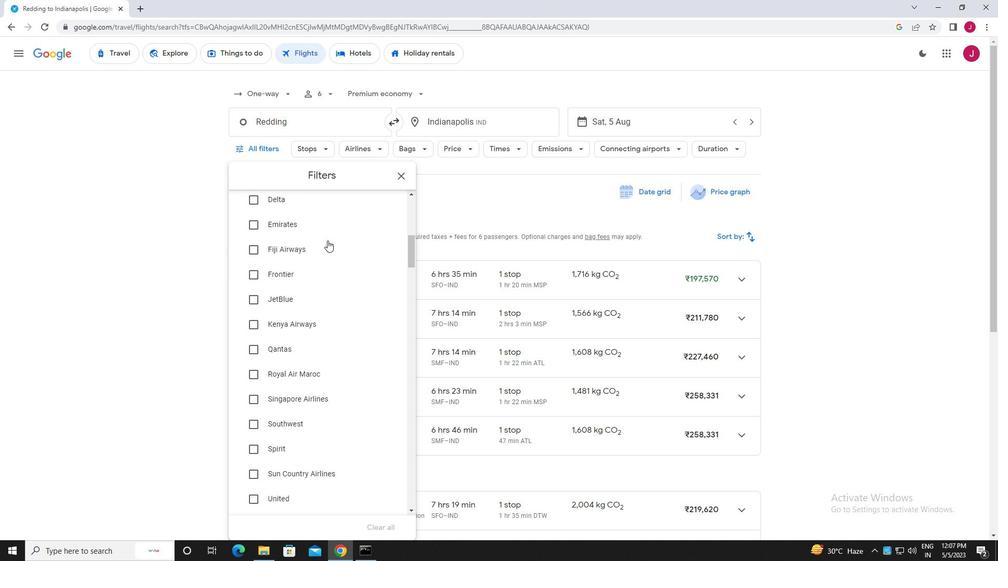 
Action: Mouse scrolled (328, 241) with delta (0, 0)
Screenshot: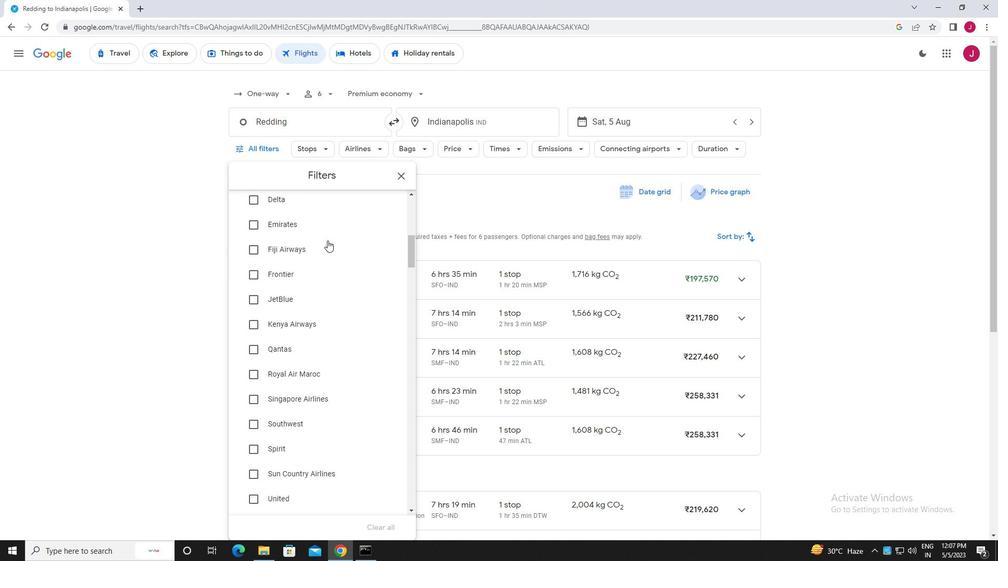 
Action: Mouse moved to (251, 286)
Screenshot: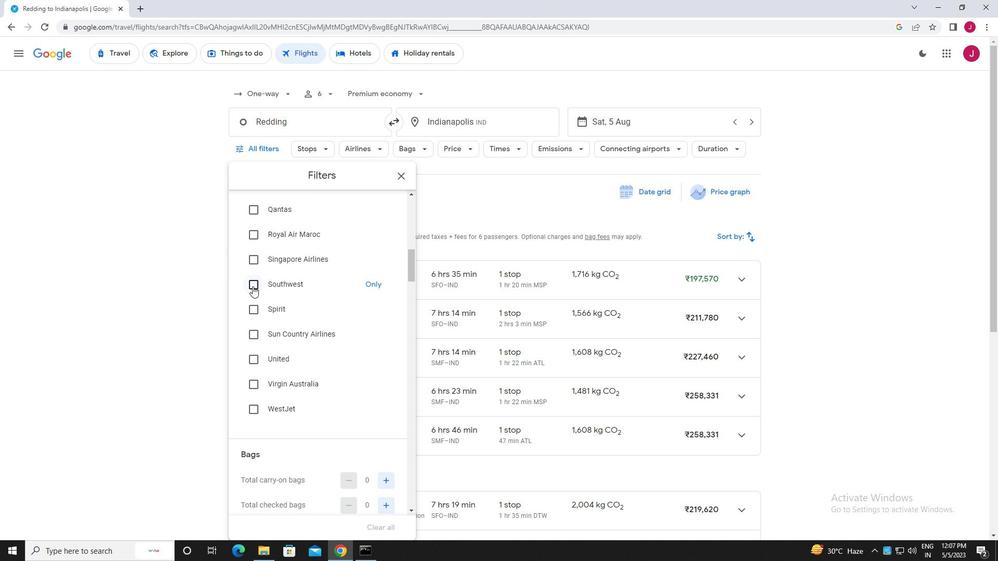 
Action: Mouse pressed left at (251, 286)
Screenshot: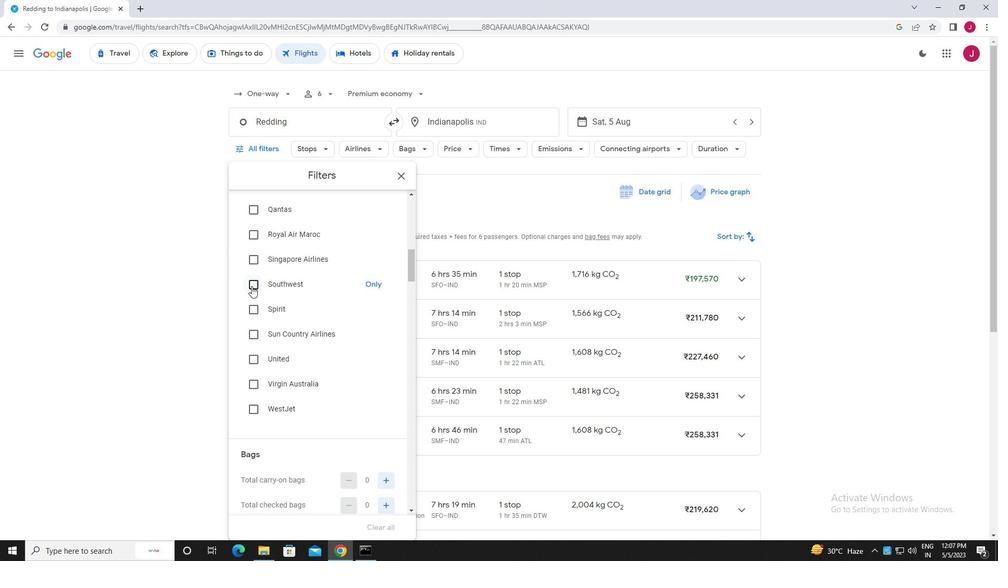 
Action: Mouse moved to (314, 273)
Screenshot: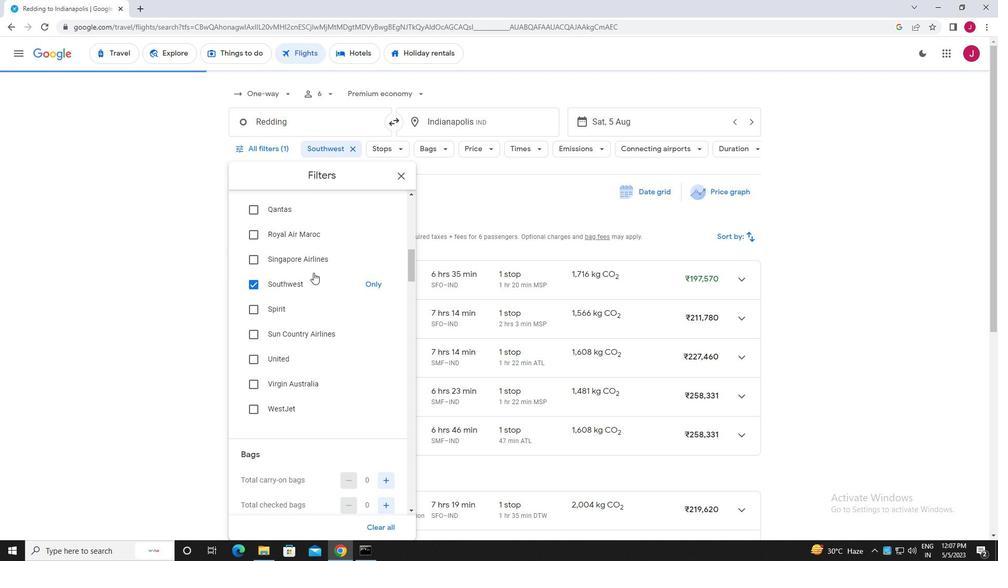 
Action: Mouse scrolled (314, 272) with delta (0, 0)
Screenshot: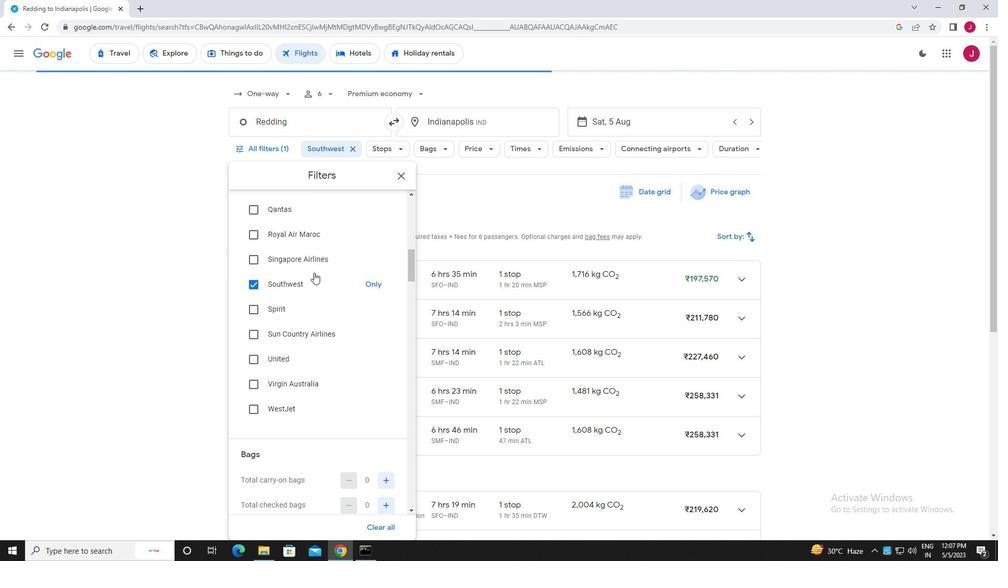 
Action: Mouse scrolled (314, 272) with delta (0, 0)
Screenshot: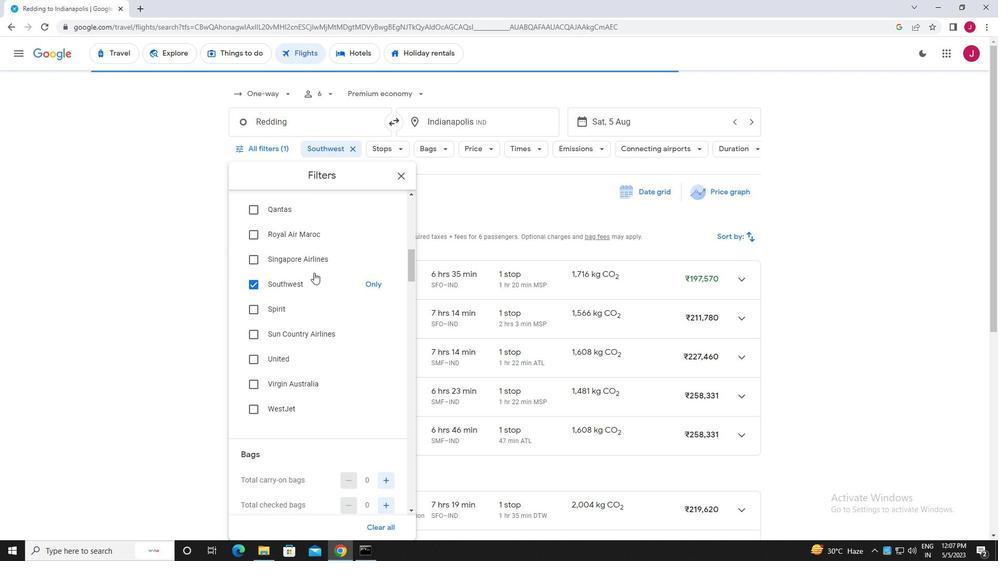 
Action: Mouse moved to (314, 273)
Screenshot: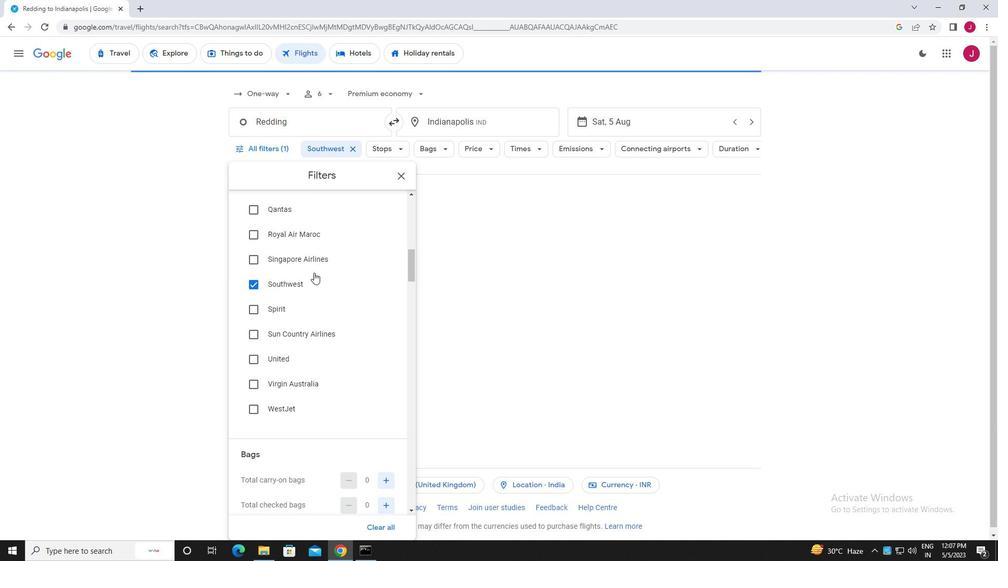 
Action: Mouse scrolled (314, 272) with delta (0, 0)
Screenshot: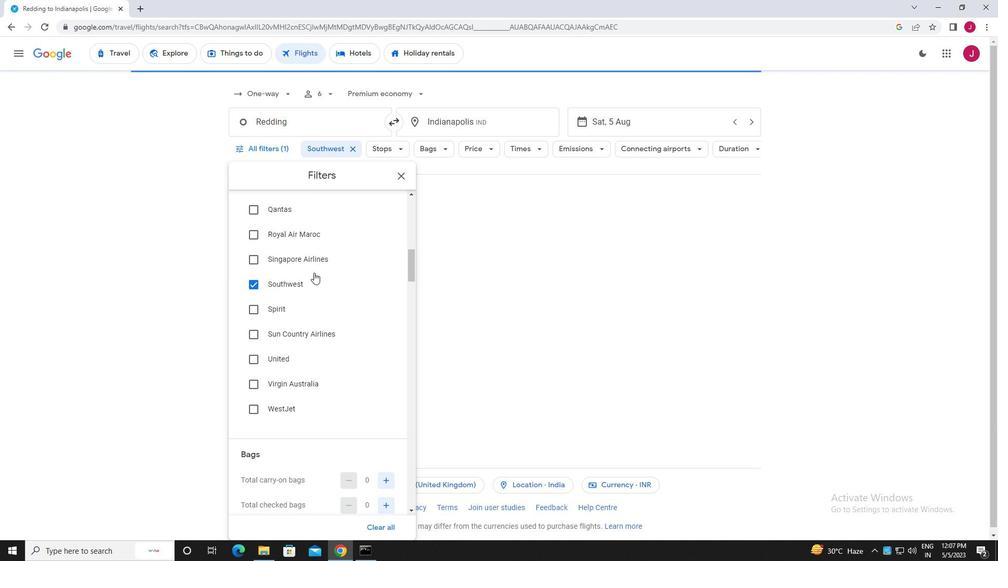 
Action: Mouse moved to (315, 273)
Screenshot: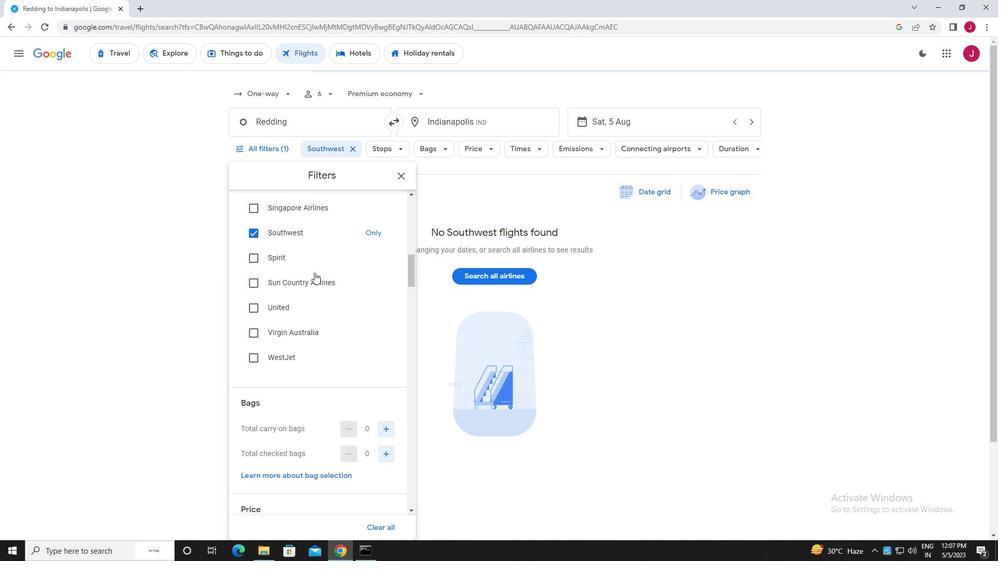 
Action: Mouse scrolled (315, 272) with delta (0, 0)
Screenshot: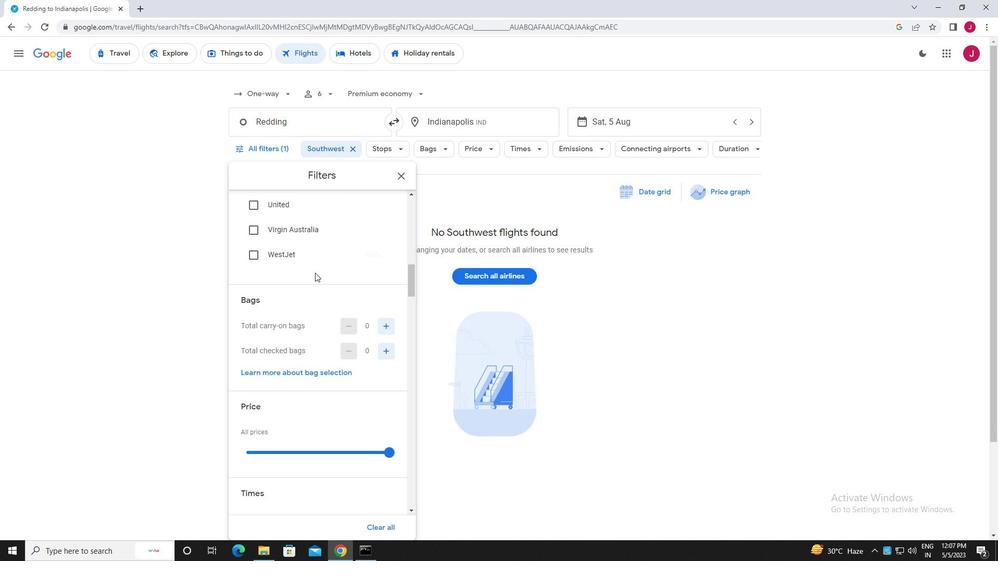 
Action: Mouse moved to (389, 401)
Screenshot: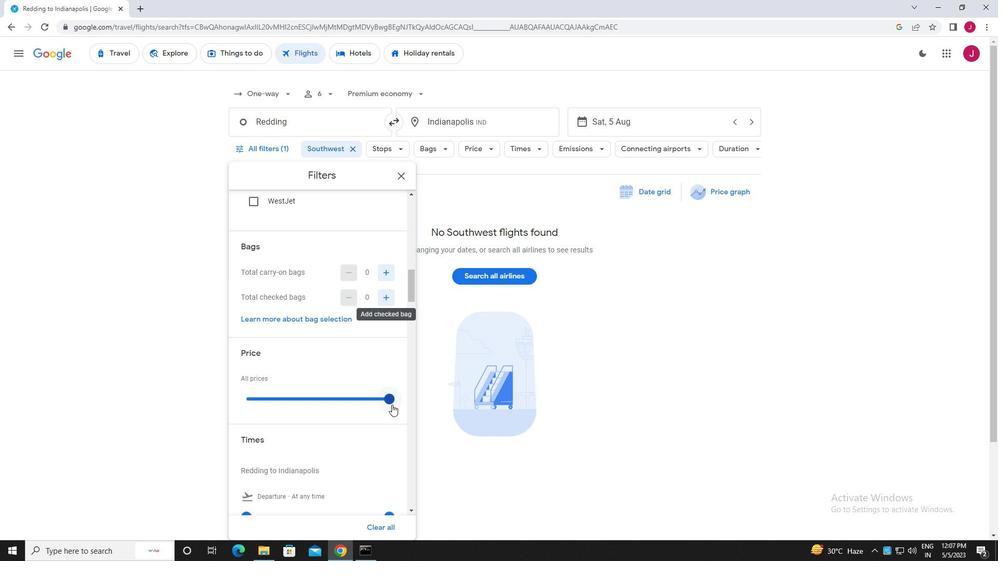 
Action: Mouse pressed left at (389, 401)
Screenshot: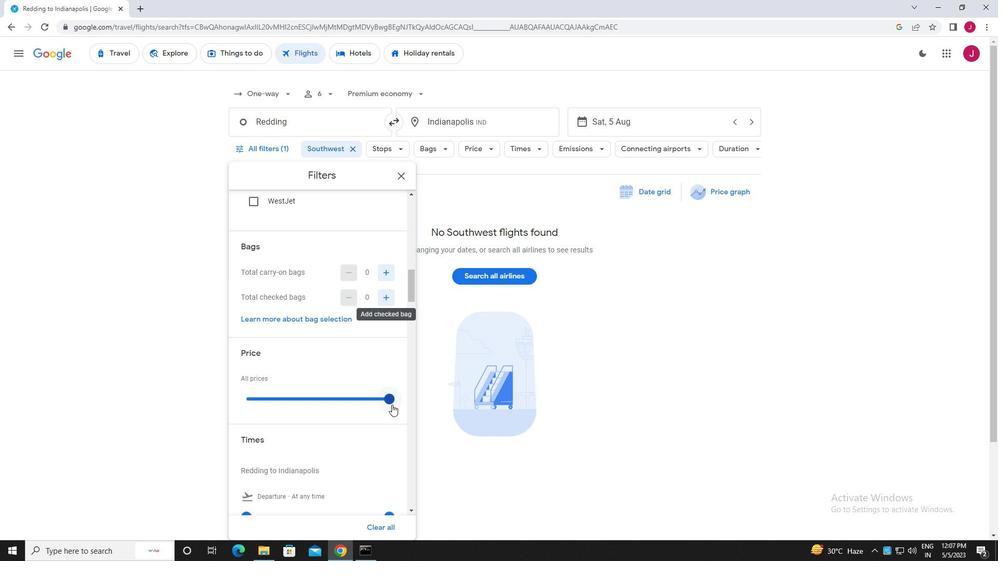 
Action: Mouse moved to (308, 336)
Screenshot: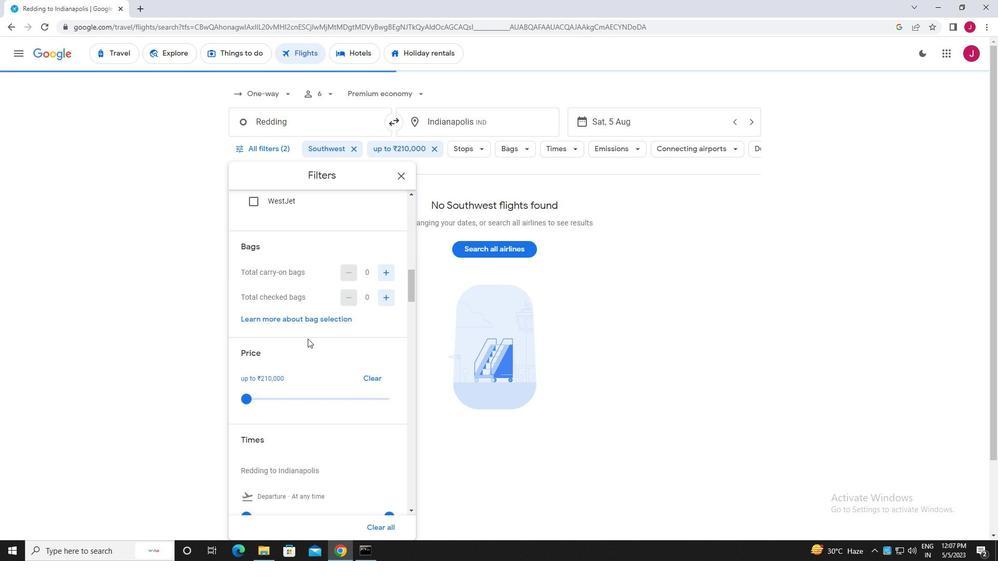 
Action: Mouse scrolled (308, 336) with delta (0, 0)
Screenshot: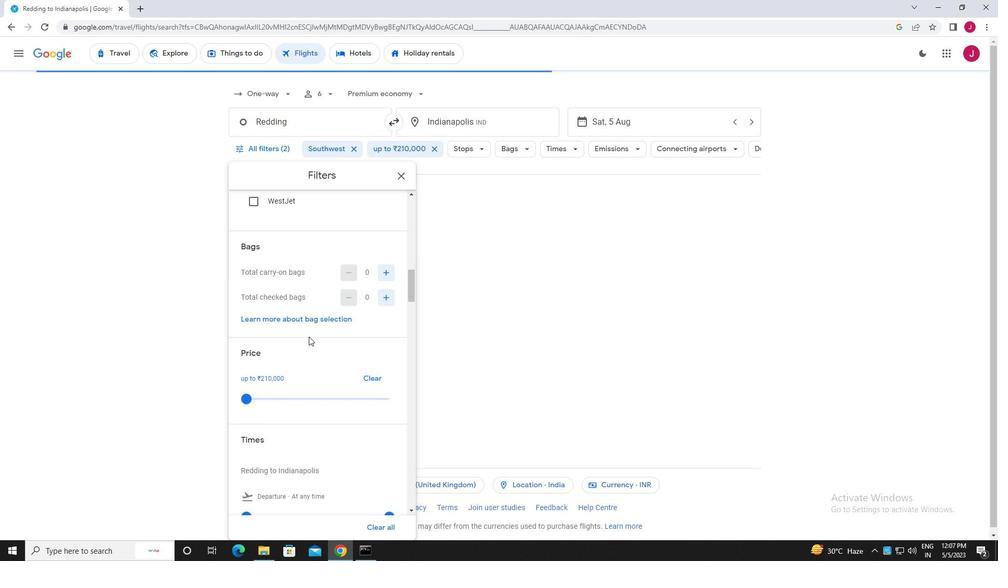 
Action: Mouse scrolled (308, 336) with delta (0, 0)
Screenshot: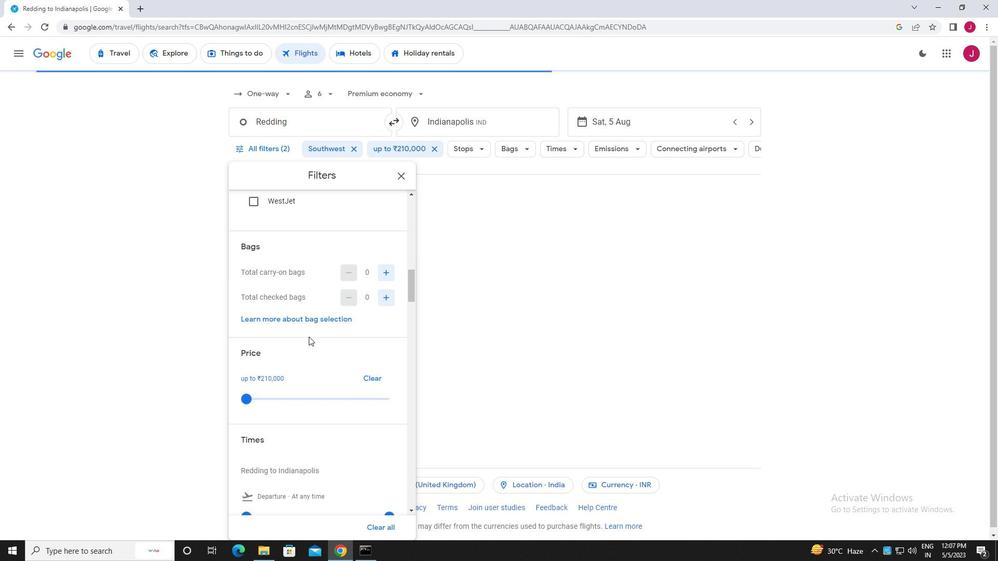 
Action: Mouse scrolled (308, 336) with delta (0, 0)
Screenshot: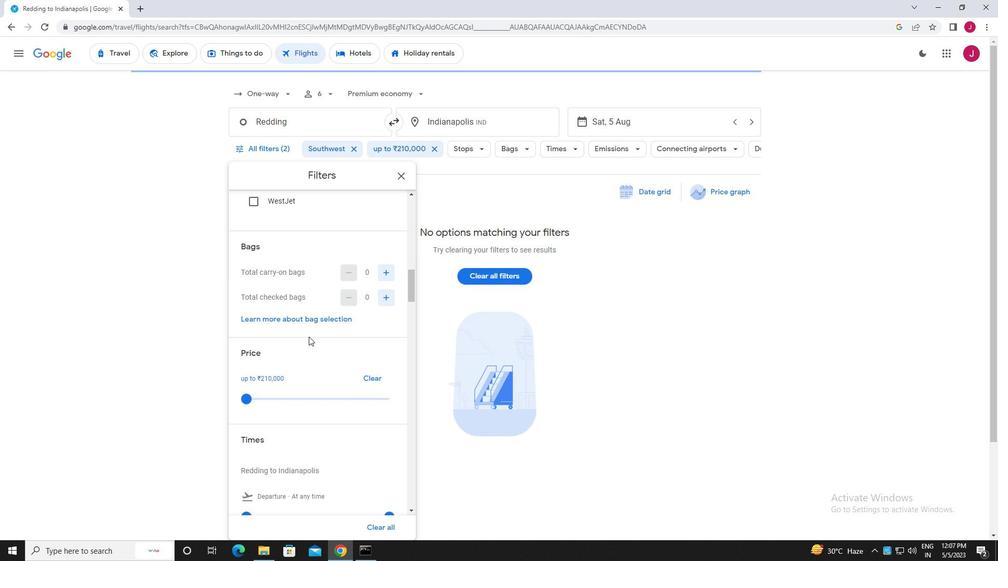 
Action: Mouse moved to (247, 361)
Screenshot: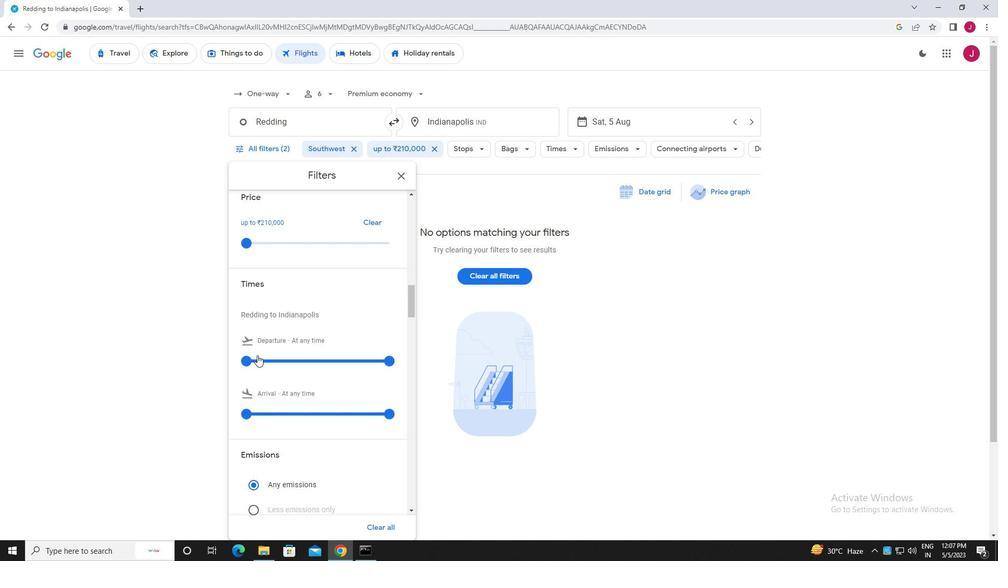 
Action: Mouse pressed left at (247, 361)
Screenshot: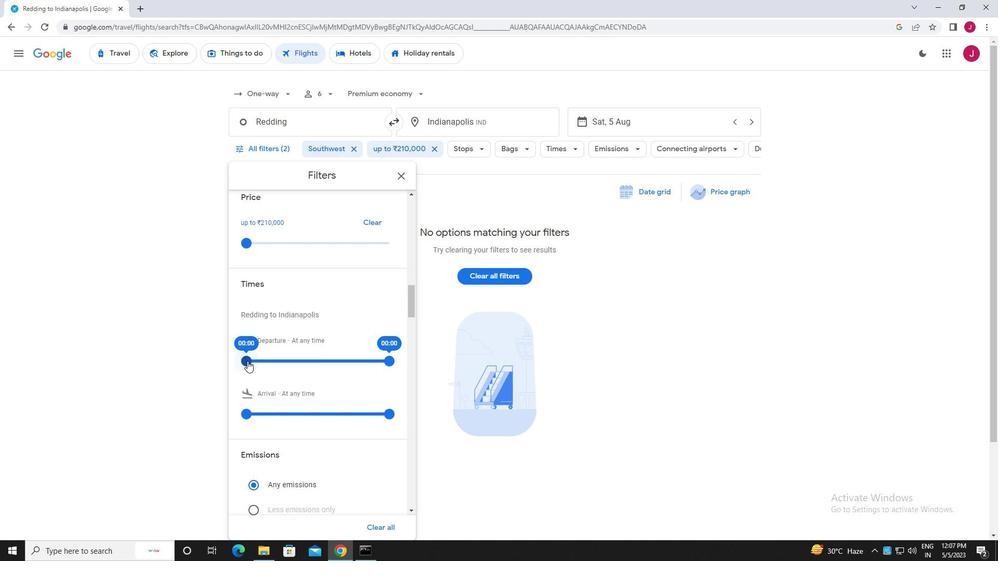 
Action: Mouse moved to (389, 358)
Screenshot: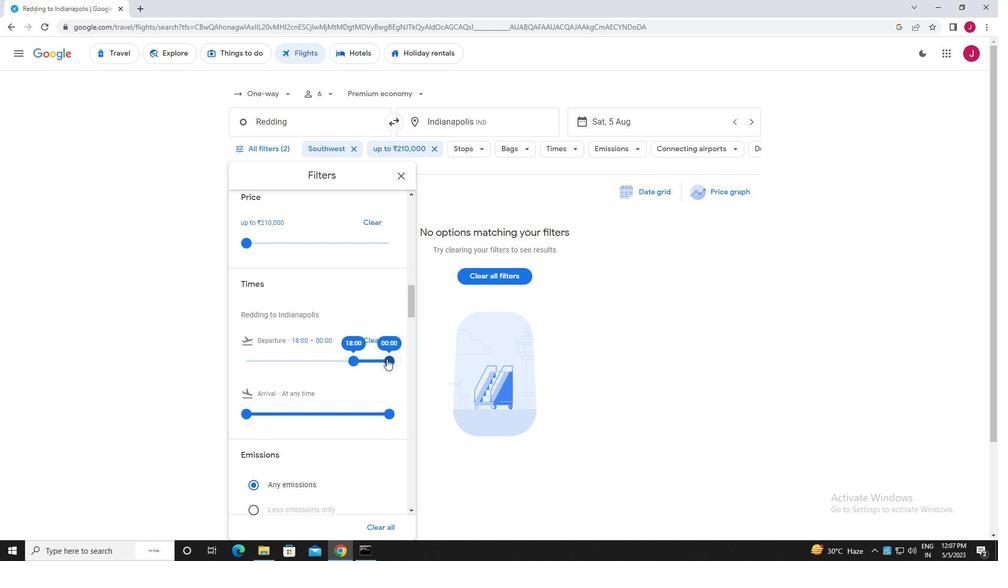 
Action: Mouse pressed left at (389, 358)
Screenshot: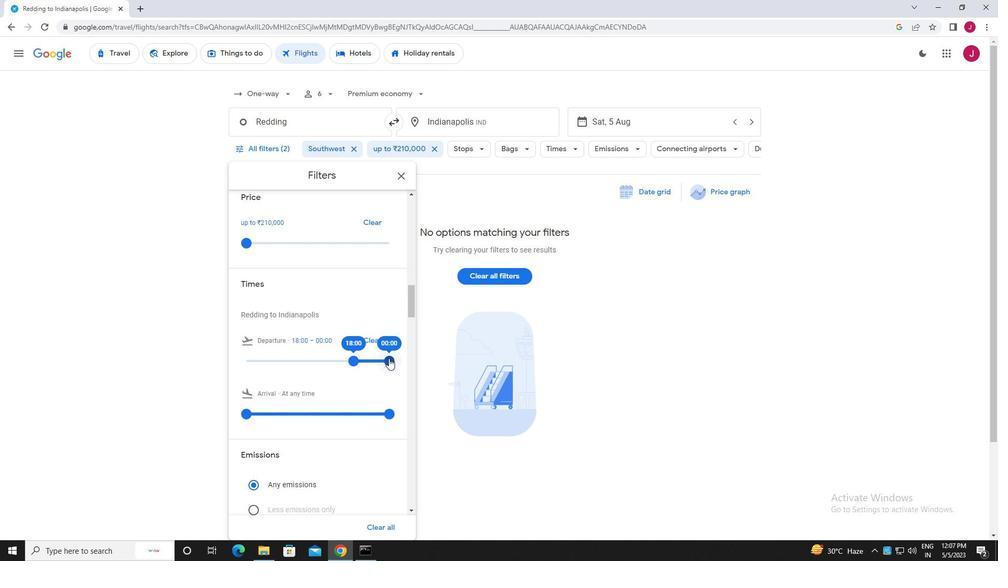 
Action: Mouse moved to (403, 173)
Screenshot: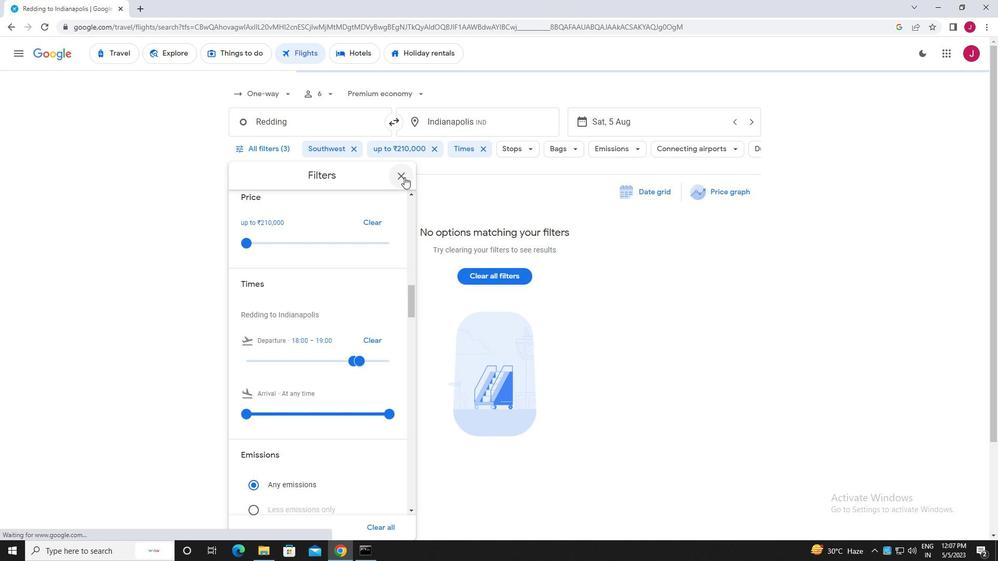
Action: Mouse pressed left at (403, 173)
Screenshot: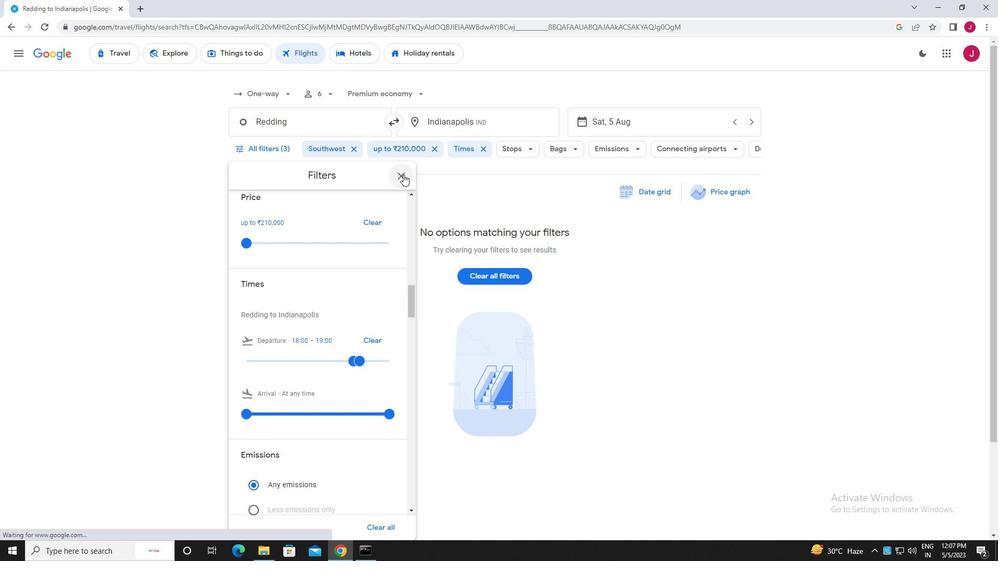 
